 Task: Check the average views per listing of finished basement in the last 5 years.
Action: Mouse moved to (808, 182)
Screenshot: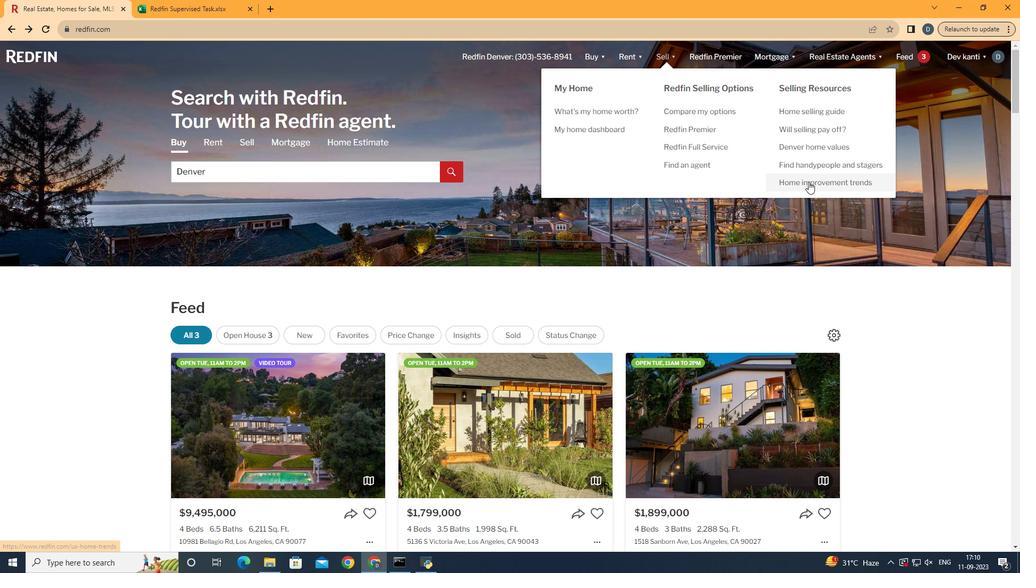 
Action: Mouse pressed left at (808, 182)
Screenshot: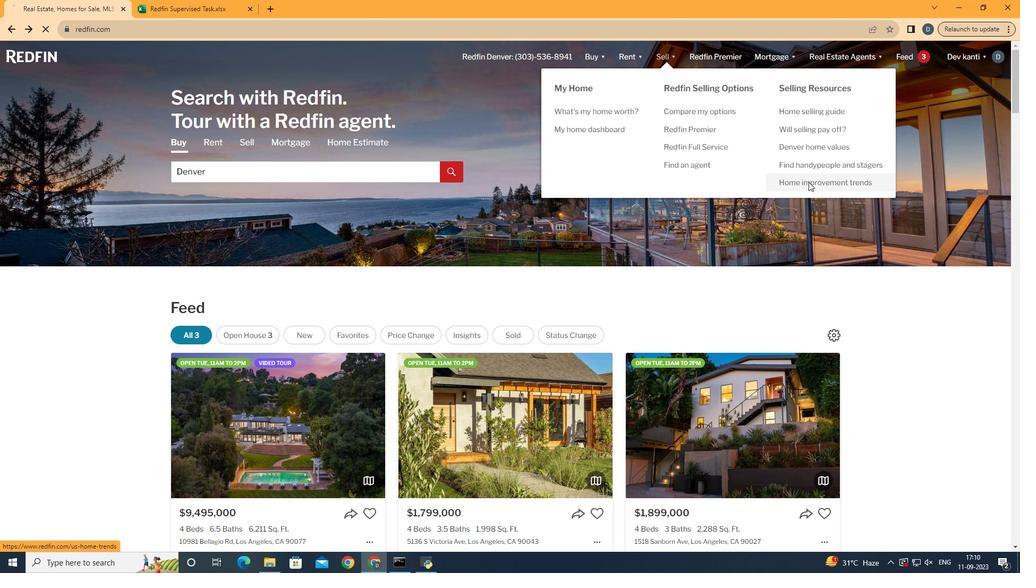 
Action: Mouse moved to (257, 207)
Screenshot: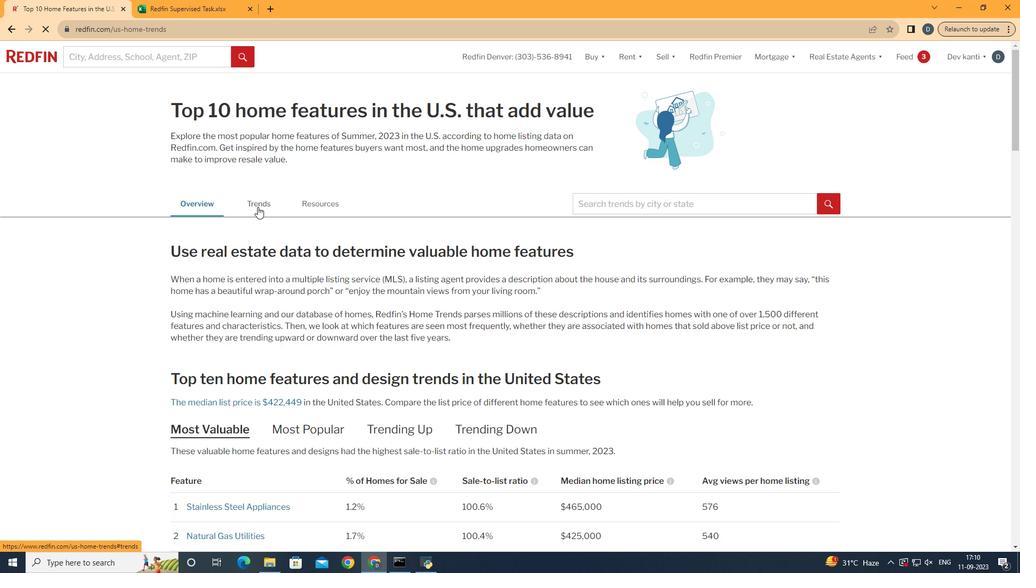 
Action: Mouse pressed left at (257, 207)
Screenshot: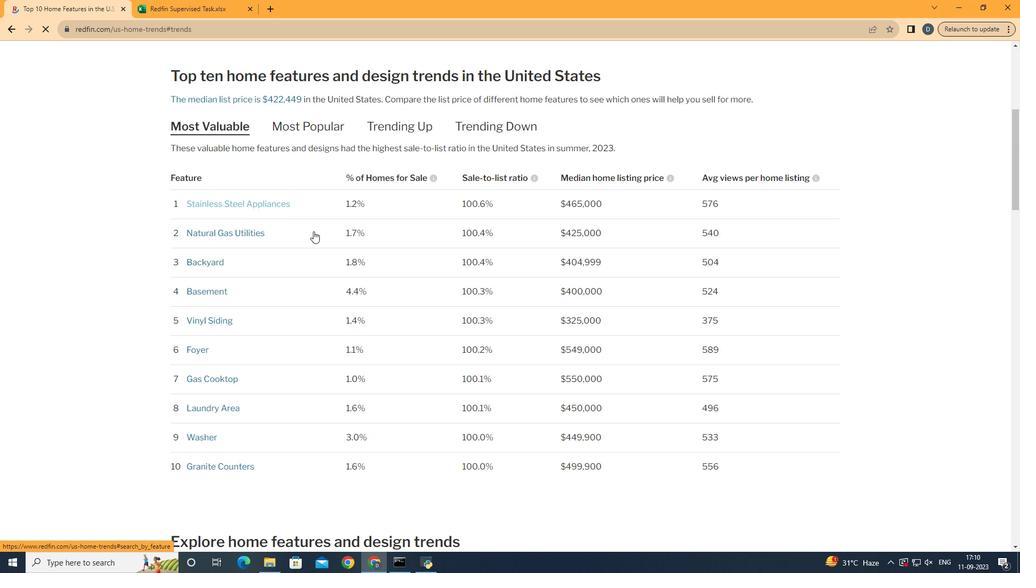 
Action: Mouse moved to (425, 299)
Screenshot: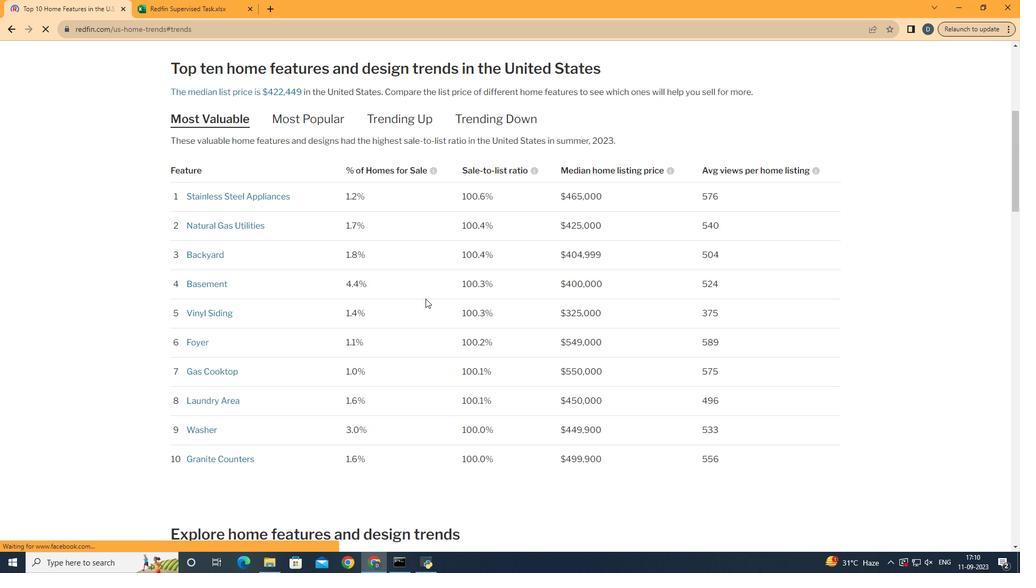 
Action: Mouse scrolled (425, 298) with delta (0, 0)
Screenshot: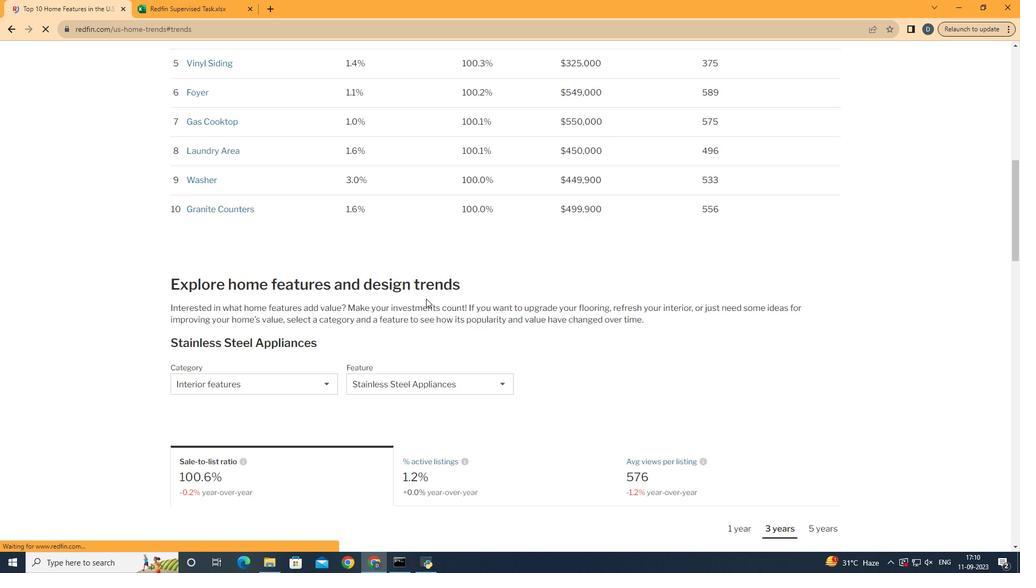 
Action: Mouse scrolled (425, 298) with delta (0, 0)
Screenshot: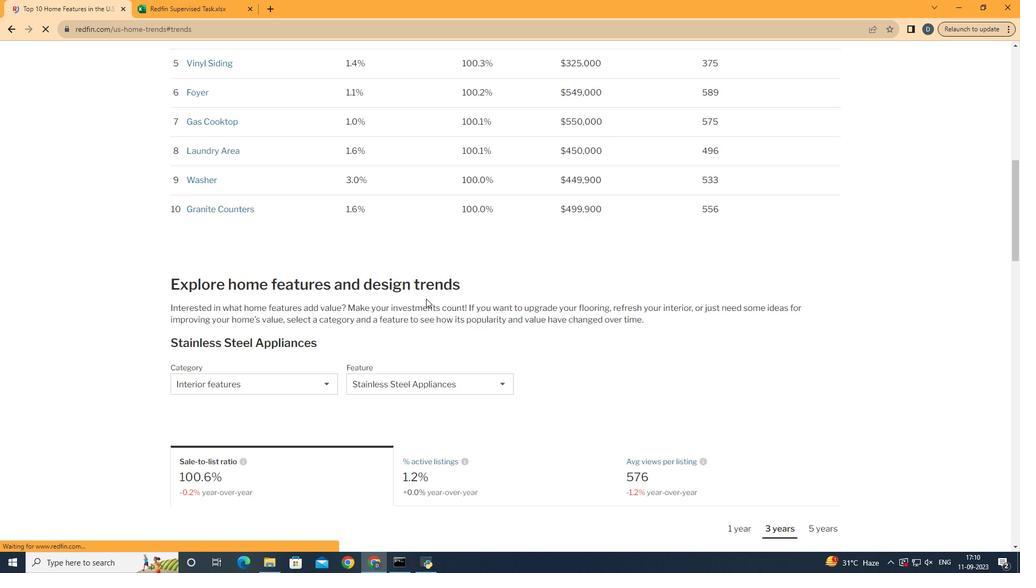 
Action: Mouse scrolled (425, 298) with delta (0, 0)
Screenshot: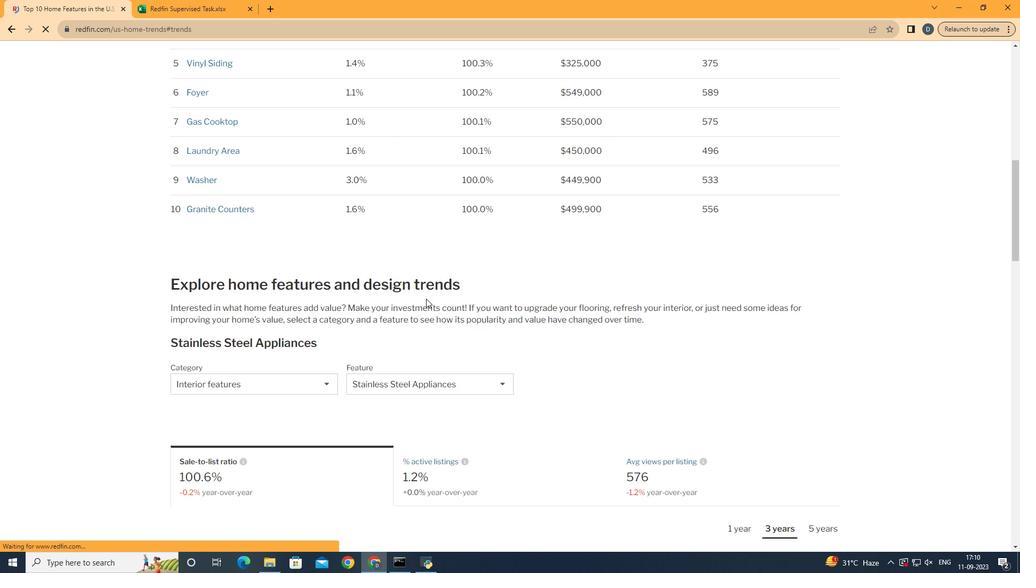 
Action: Mouse scrolled (425, 298) with delta (0, 0)
Screenshot: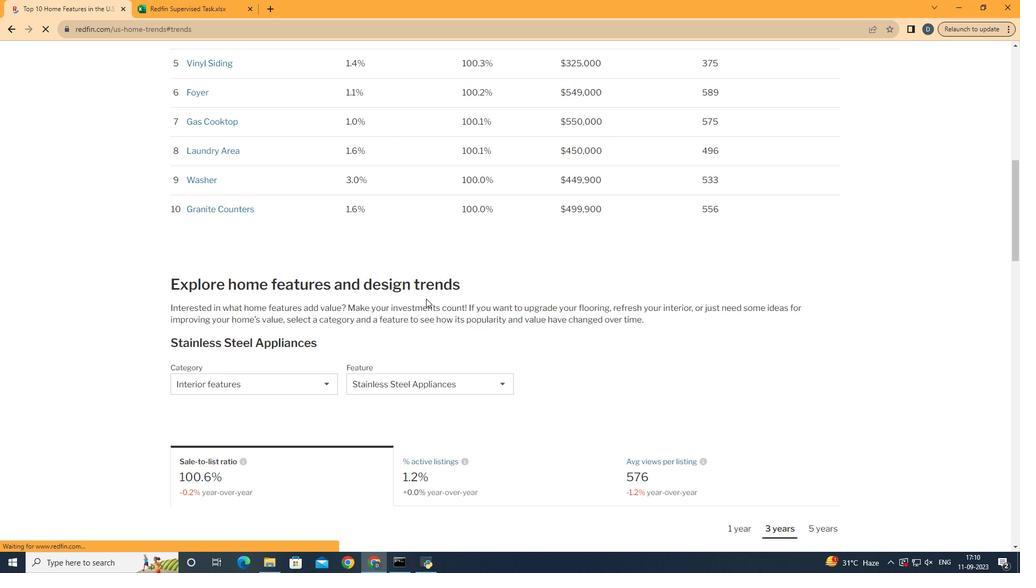 
Action: Mouse scrolled (425, 298) with delta (0, 0)
Screenshot: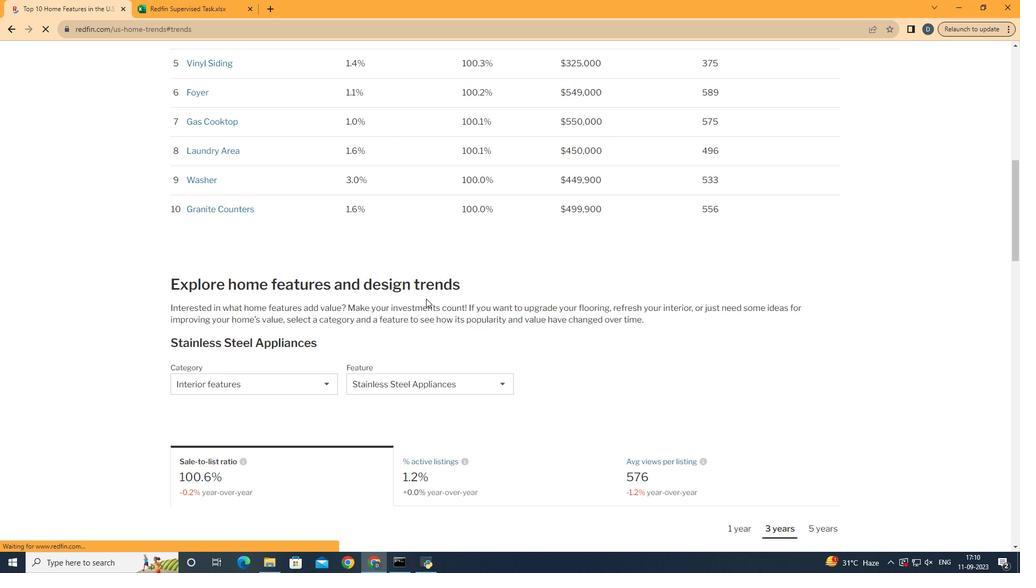 
Action: Mouse moved to (426, 299)
Screenshot: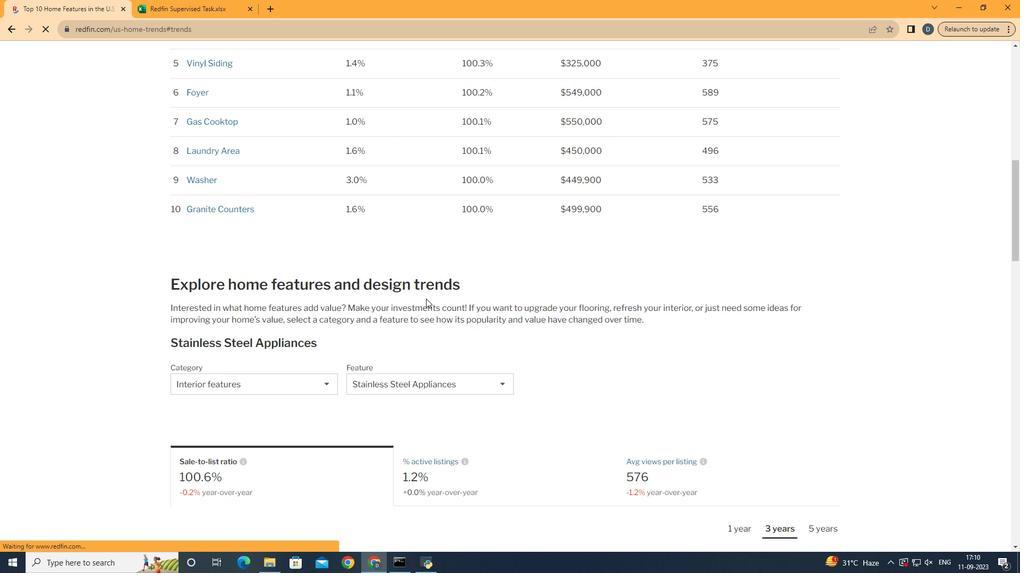 
Action: Mouse scrolled (426, 298) with delta (0, 0)
Screenshot: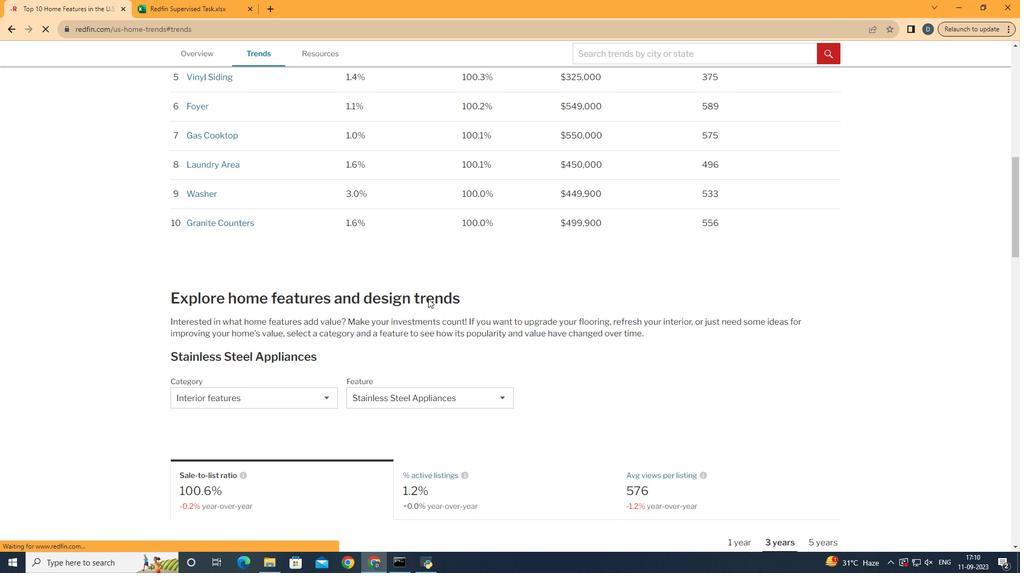 
Action: Mouse scrolled (426, 298) with delta (0, 0)
Screenshot: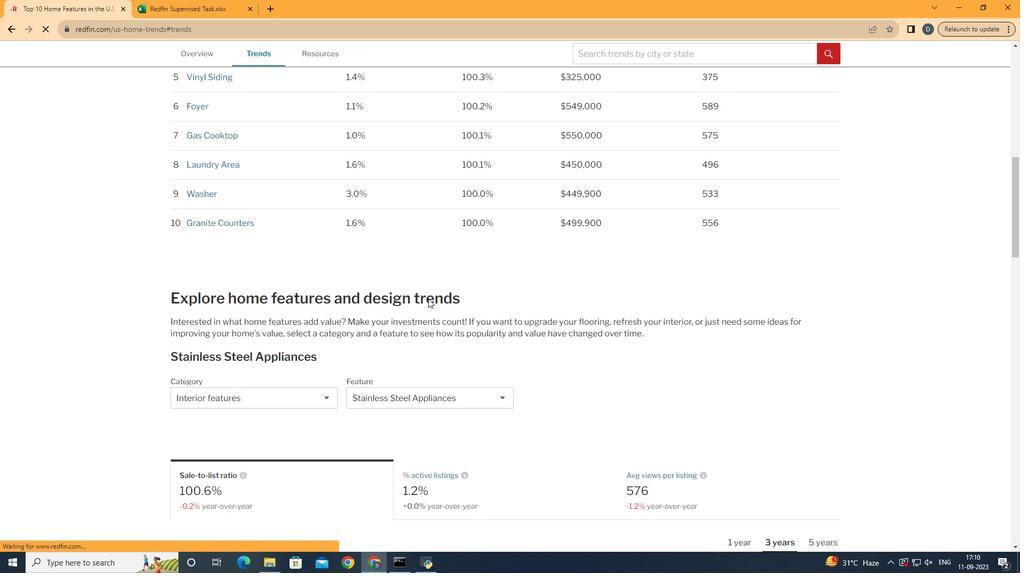 
Action: Mouse moved to (428, 299)
Screenshot: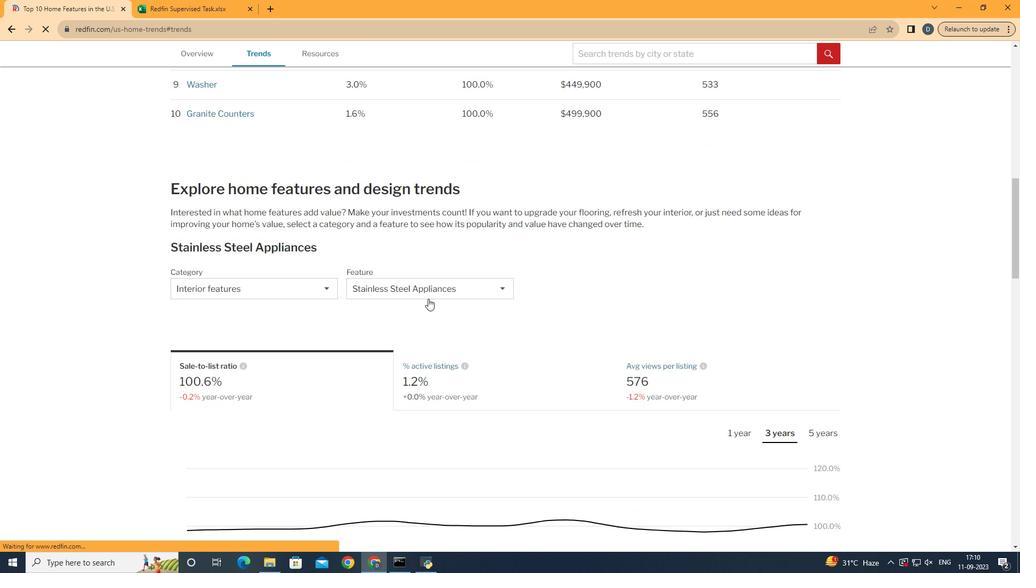 
Action: Mouse scrolled (428, 298) with delta (0, 0)
Screenshot: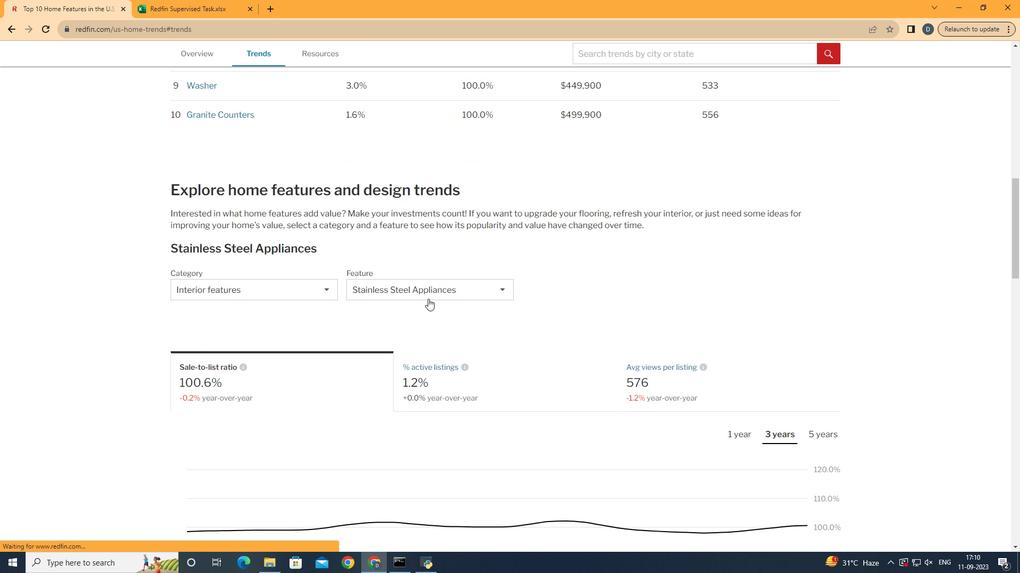 
Action: Mouse scrolled (428, 298) with delta (0, 0)
Screenshot: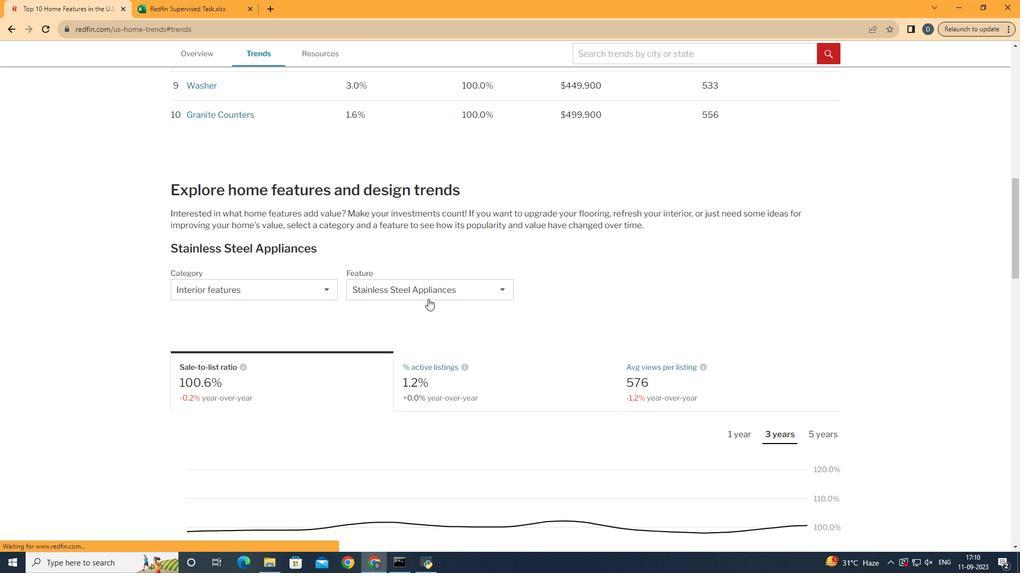 
Action: Mouse scrolled (428, 298) with delta (0, 0)
Screenshot: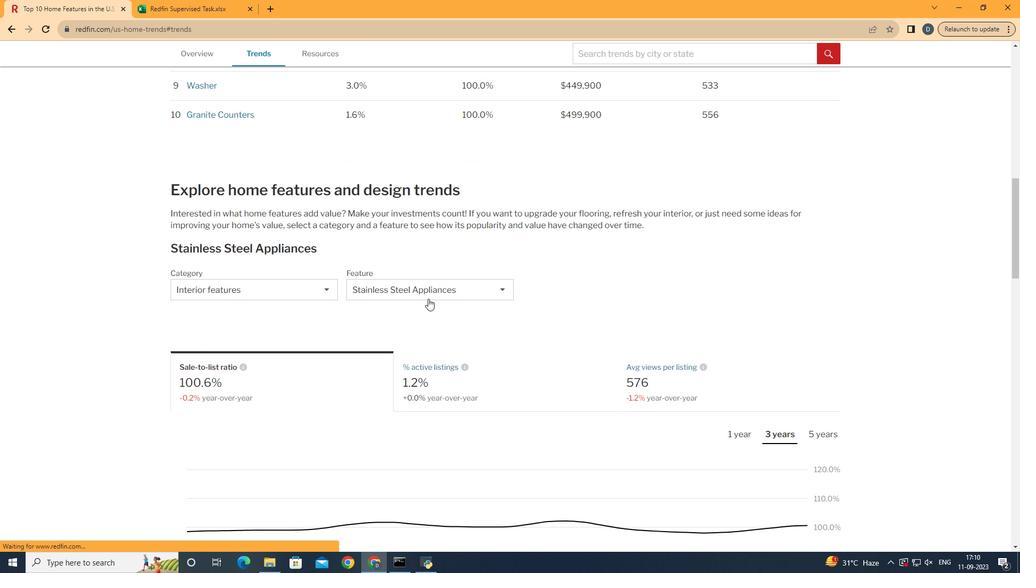 
Action: Mouse scrolled (428, 298) with delta (0, 0)
Screenshot: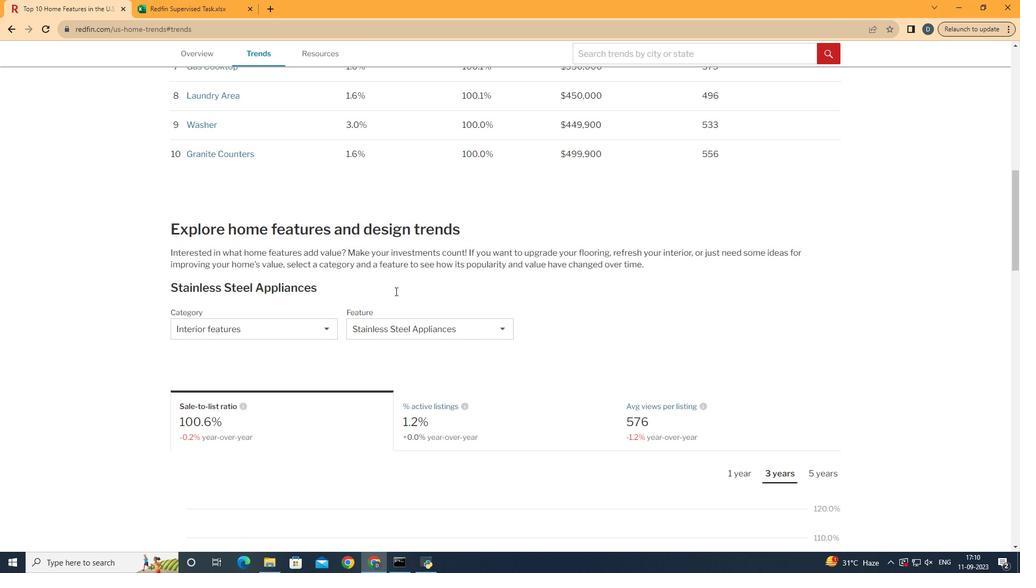 
Action: Mouse scrolled (428, 298) with delta (0, 0)
Screenshot: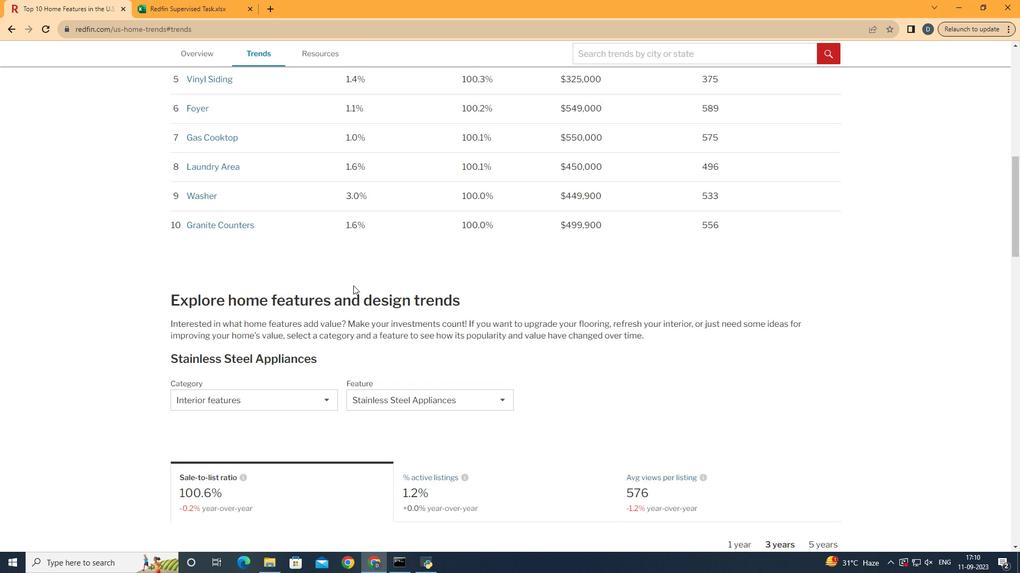 
Action: Mouse moved to (351, 285)
Screenshot: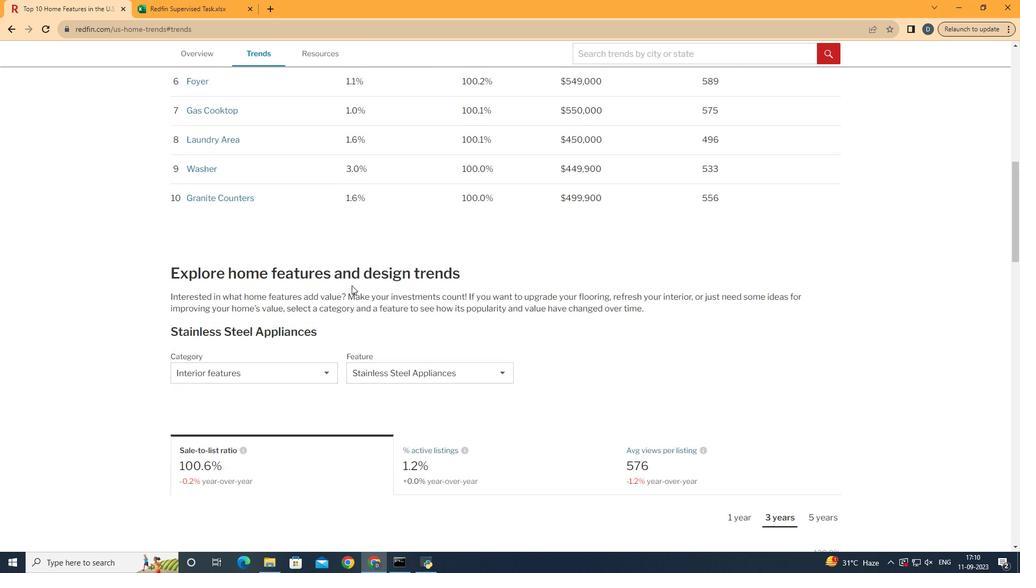 
Action: Mouse scrolled (351, 285) with delta (0, 0)
Screenshot: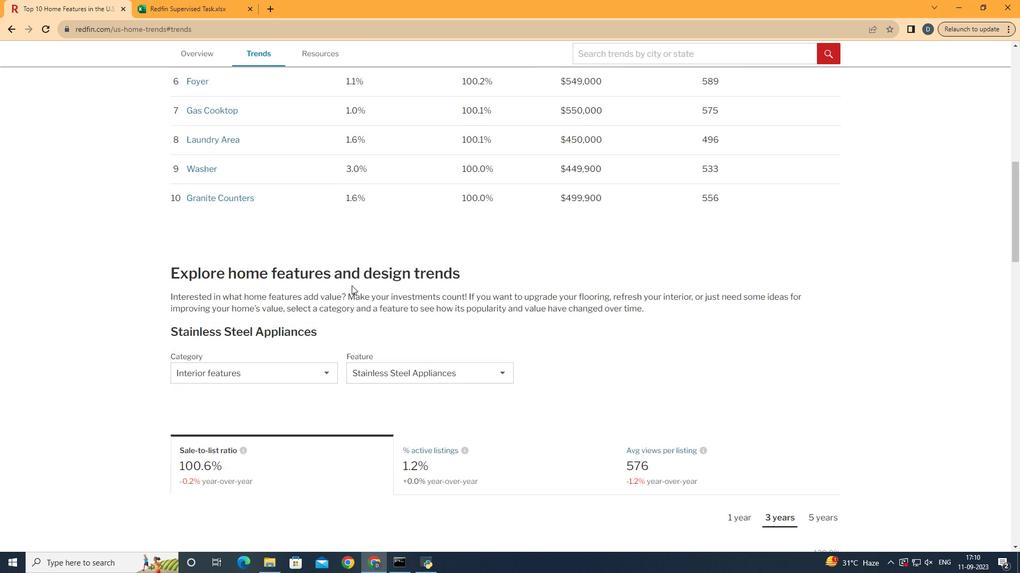 
Action: Mouse scrolled (351, 285) with delta (0, 0)
Screenshot: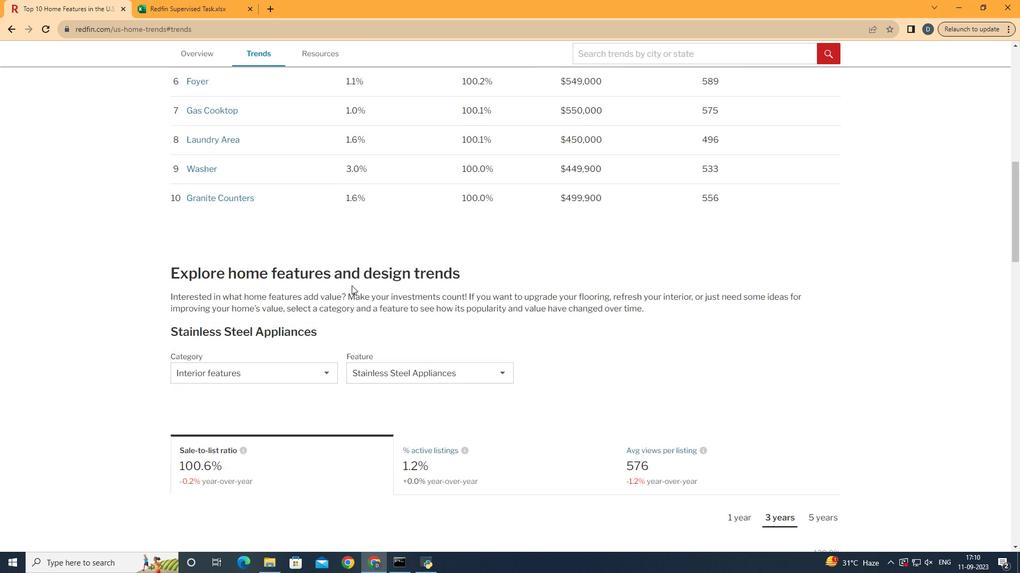 
Action: Mouse scrolled (351, 285) with delta (0, 0)
Screenshot: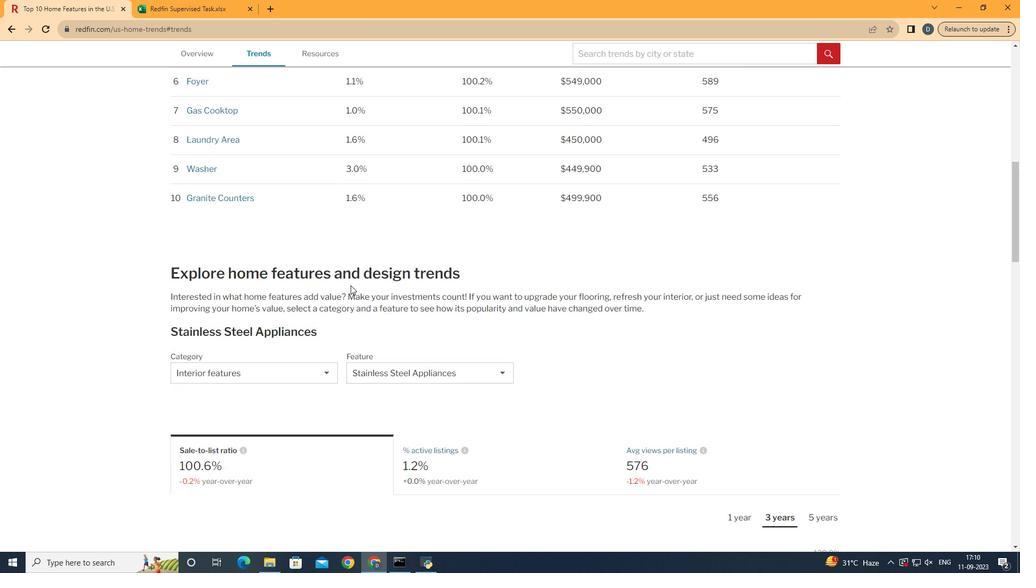 
Action: Mouse scrolled (351, 285) with delta (0, 0)
Screenshot: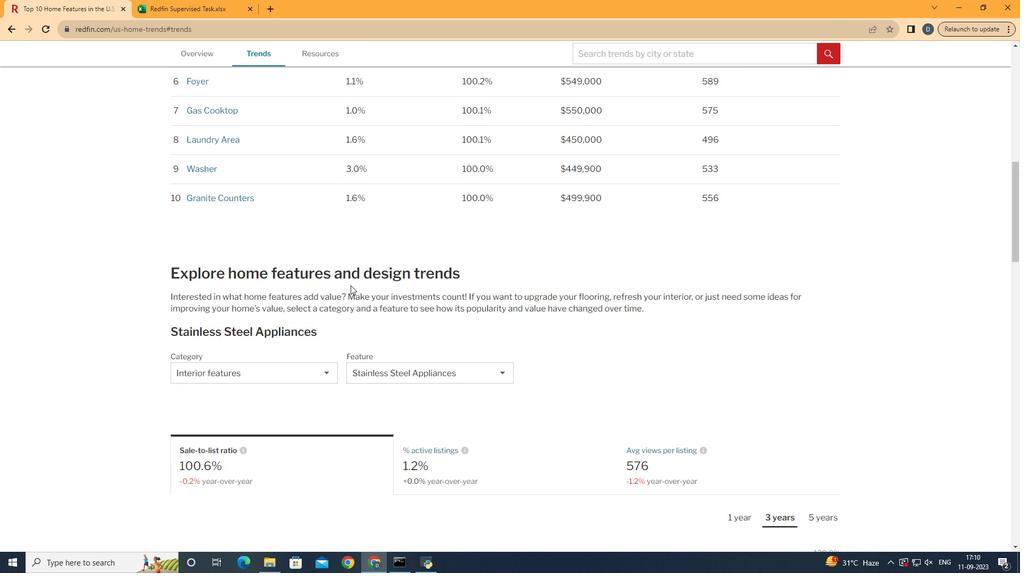 
Action: Mouse scrolled (351, 285) with delta (0, 0)
Screenshot: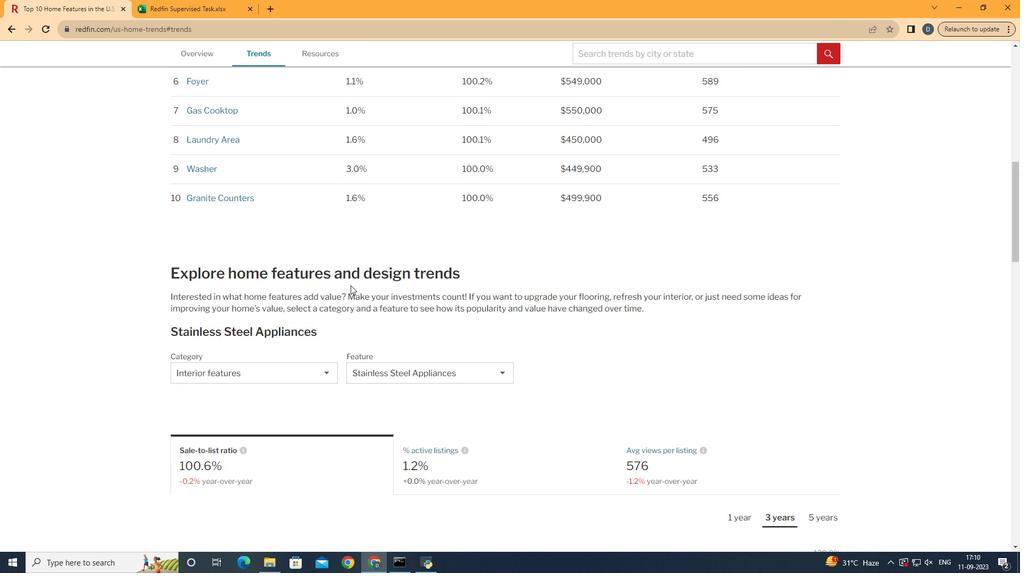 
Action: Mouse moved to (350, 285)
Screenshot: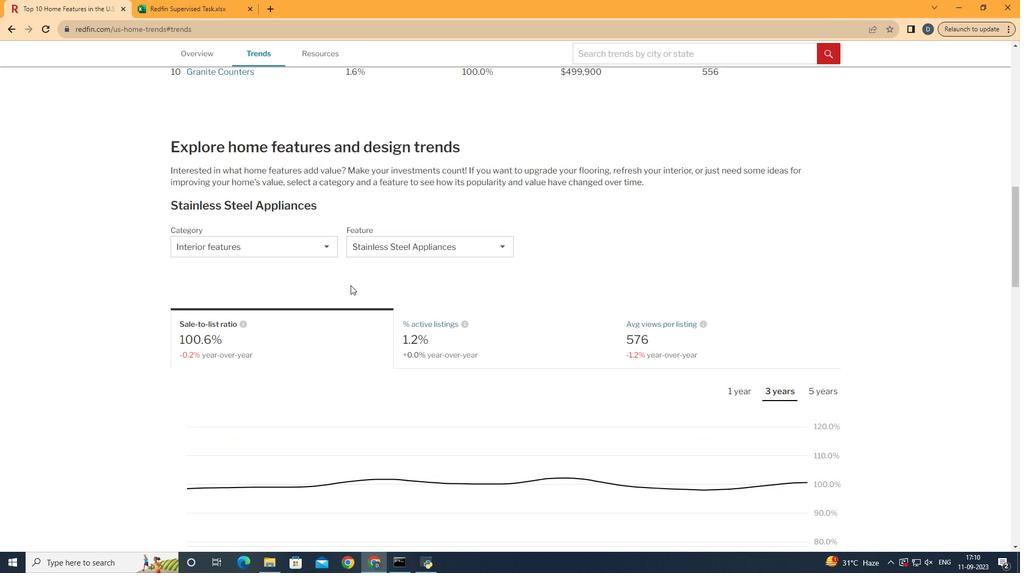
Action: Mouse scrolled (350, 285) with delta (0, 0)
Screenshot: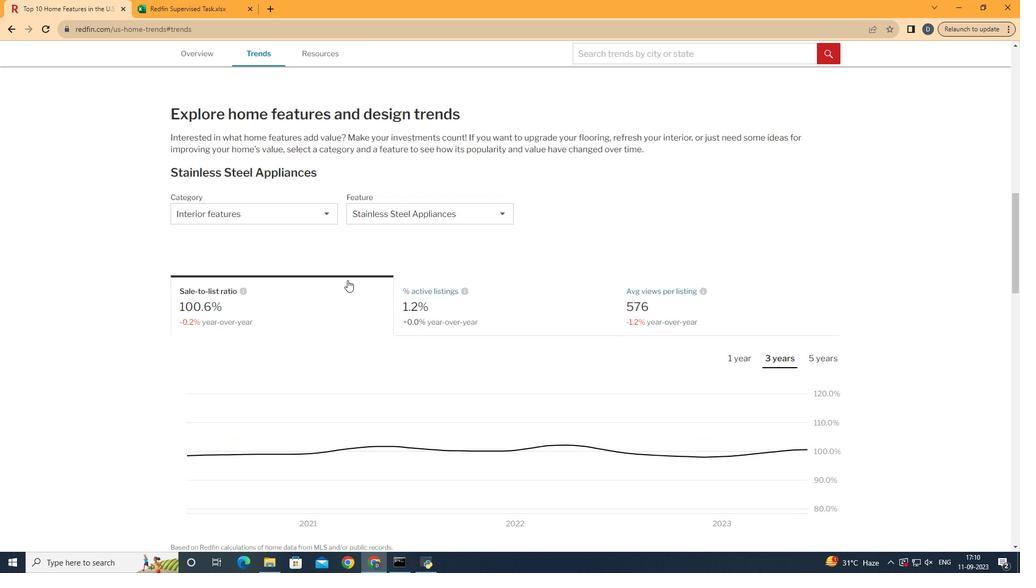 
Action: Mouse scrolled (350, 285) with delta (0, 0)
Screenshot: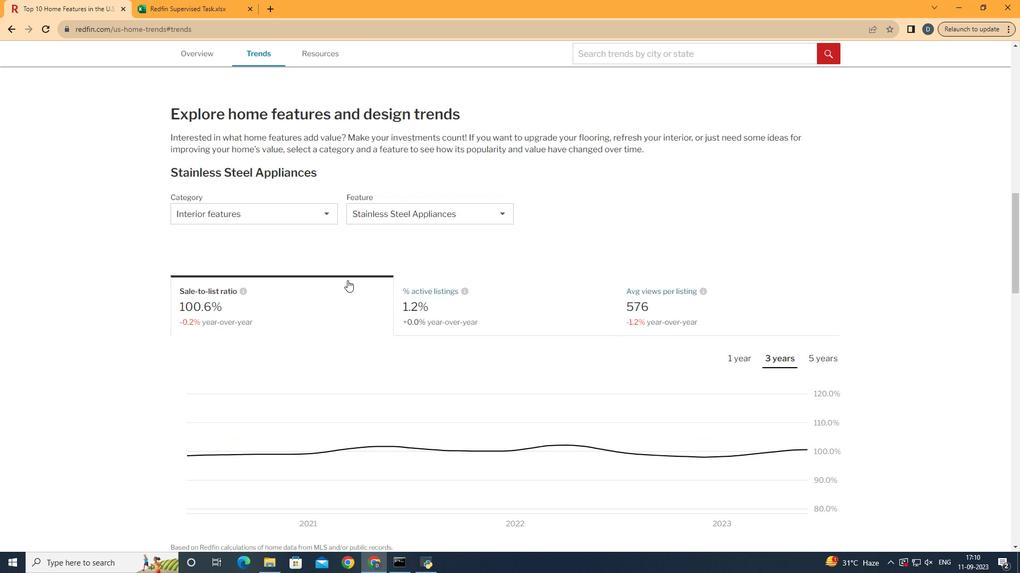 
Action: Mouse scrolled (350, 285) with delta (0, 0)
Screenshot: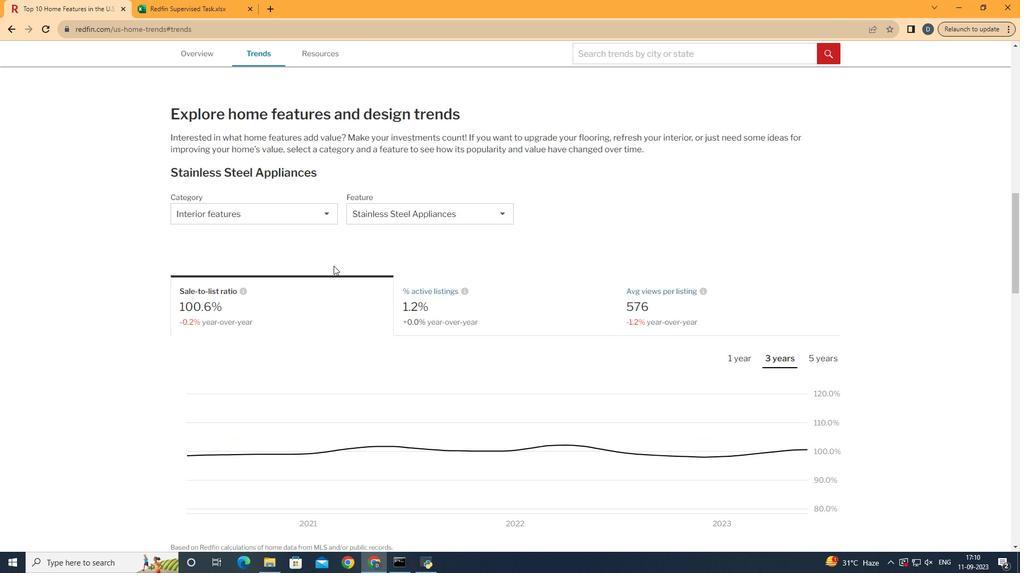 
Action: Mouse moved to (298, 215)
Screenshot: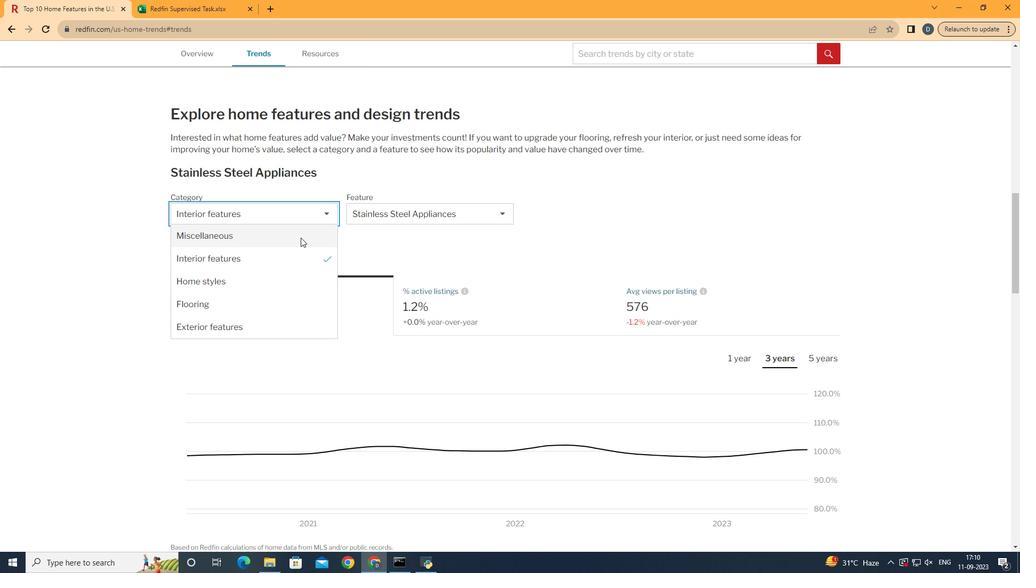 
Action: Mouse pressed left at (298, 215)
Screenshot: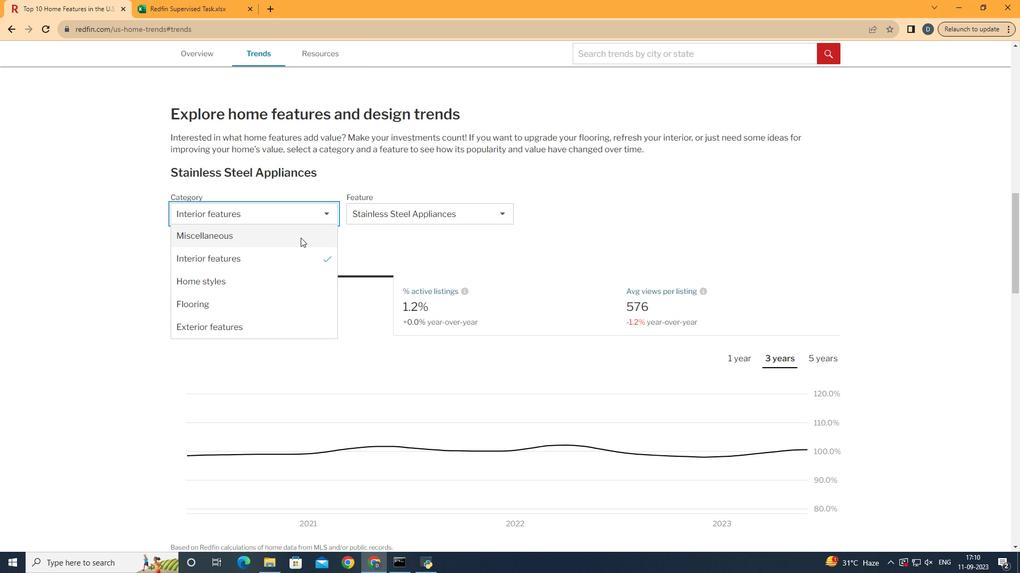 
Action: Mouse moved to (303, 261)
Screenshot: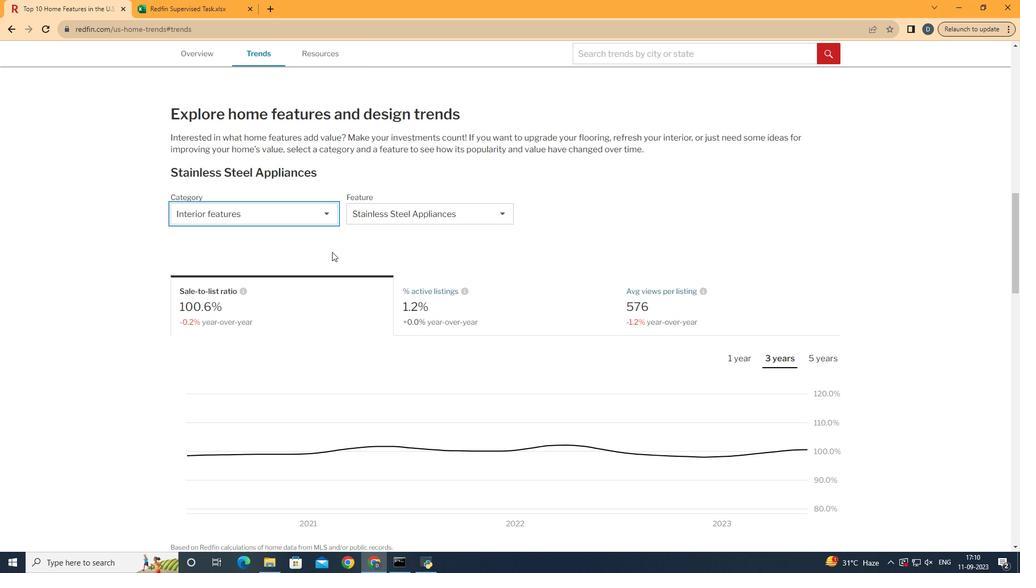 
Action: Mouse pressed left at (303, 261)
Screenshot: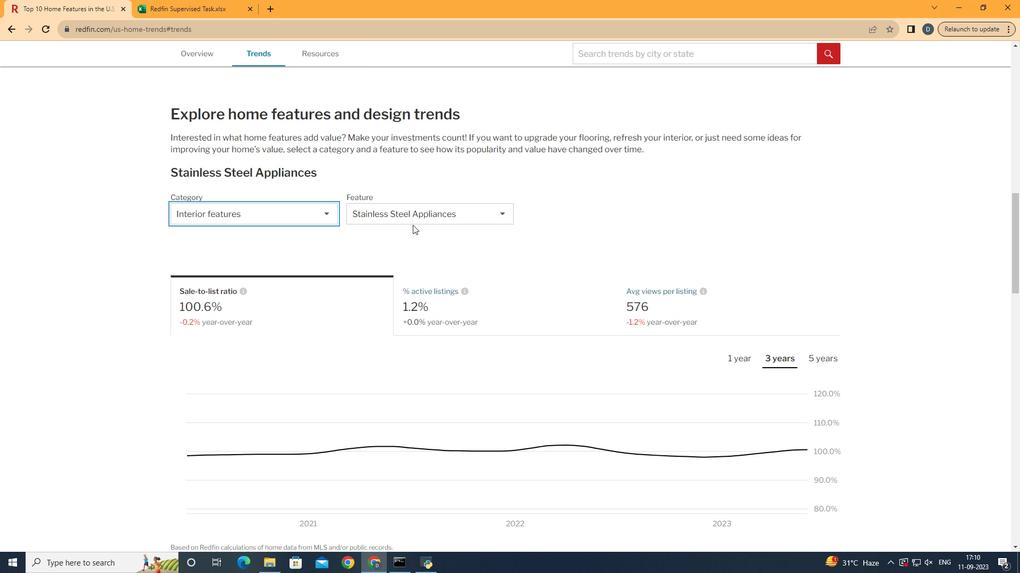 
Action: Mouse moved to (419, 222)
Screenshot: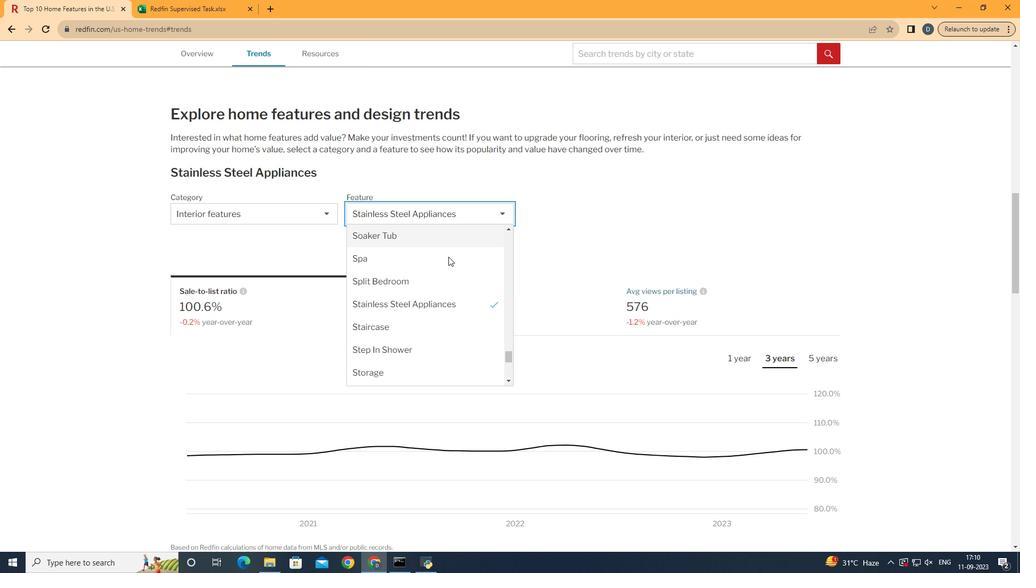
Action: Mouse pressed left at (419, 222)
Screenshot: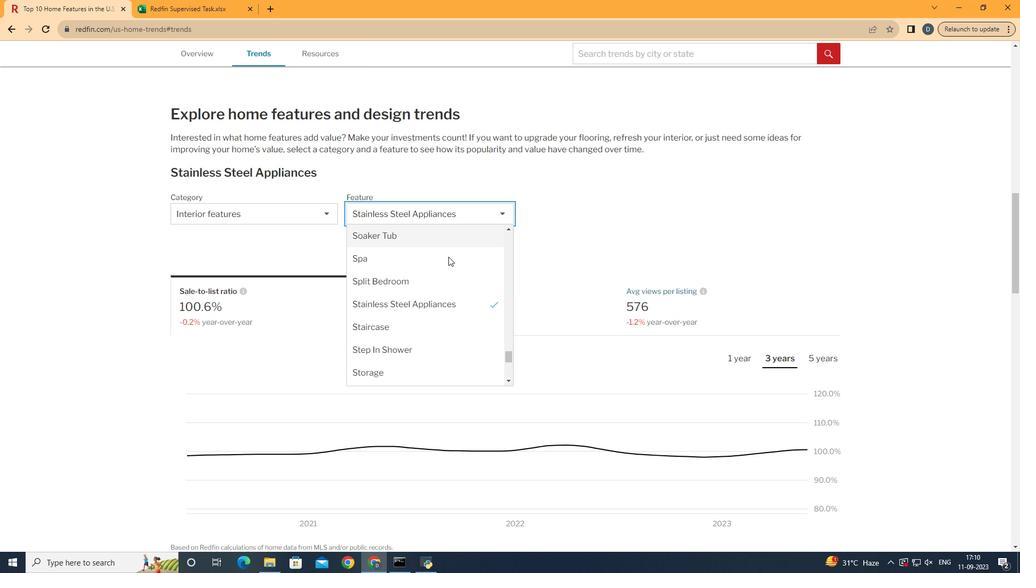 
Action: Mouse moved to (456, 295)
Screenshot: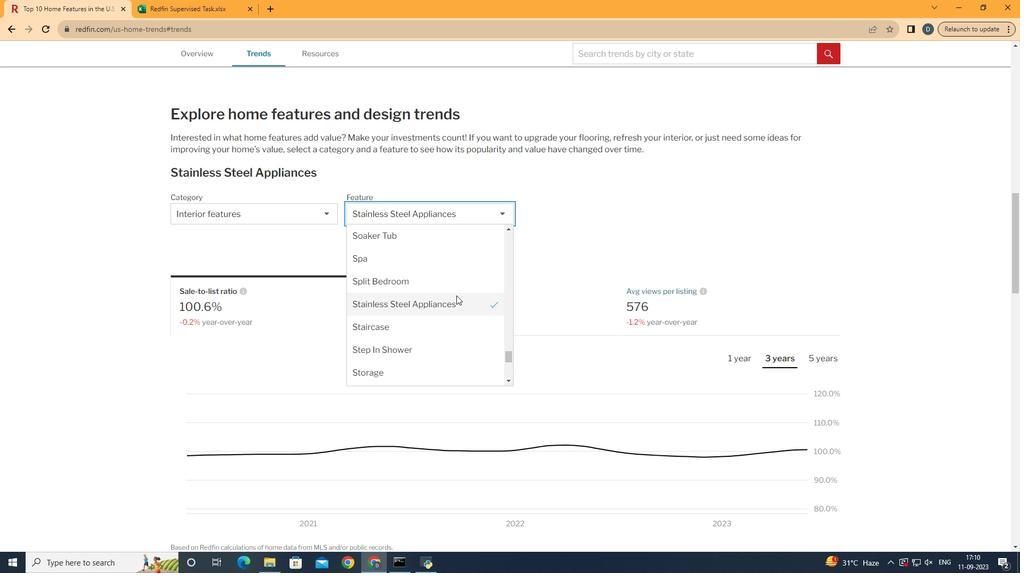 
Action: Mouse scrolled (456, 296) with delta (0, 0)
Screenshot: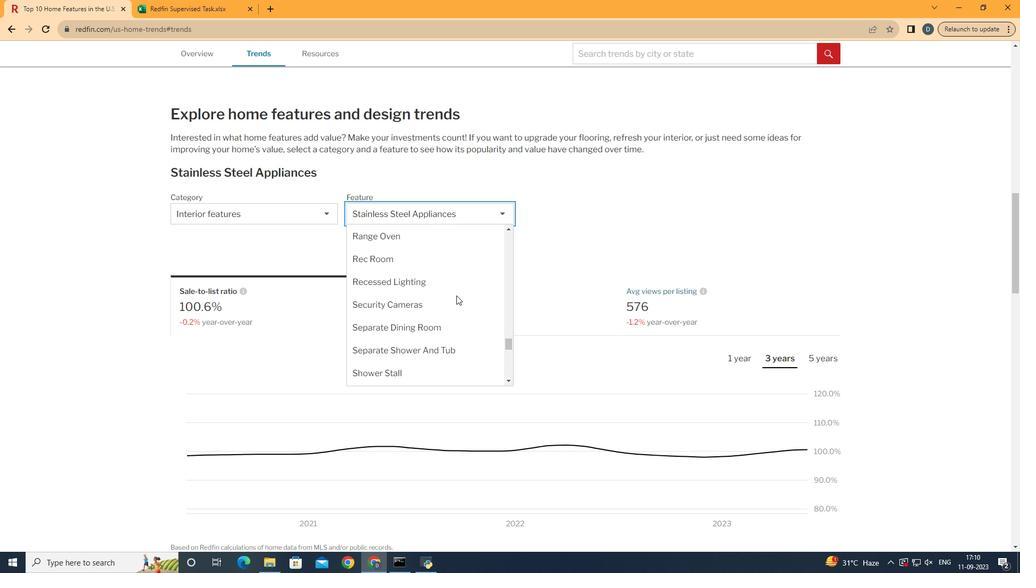 
Action: Mouse scrolled (456, 296) with delta (0, 0)
Screenshot: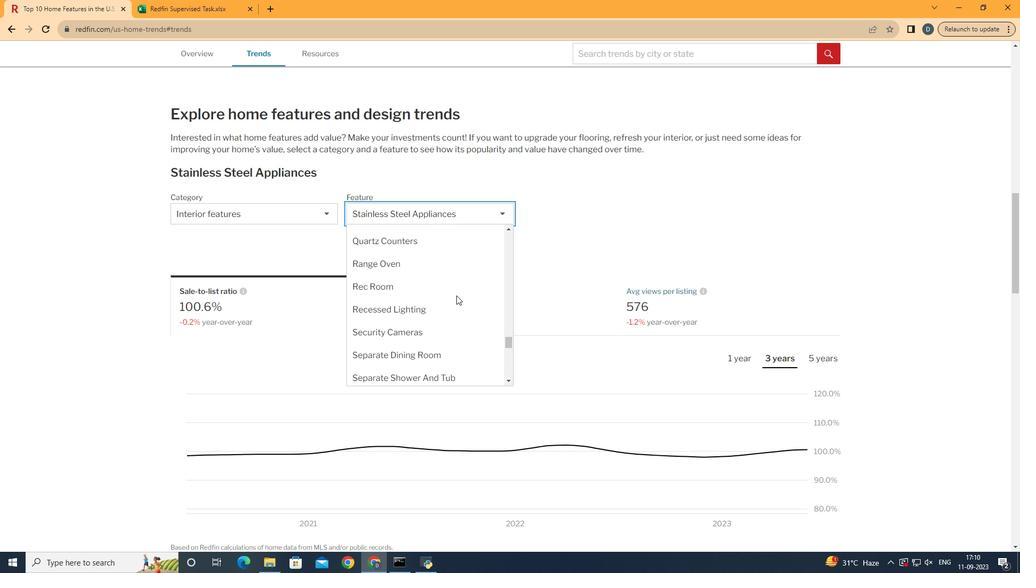 
Action: Mouse scrolled (456, 296) with delta (0, 0)
Screenshot: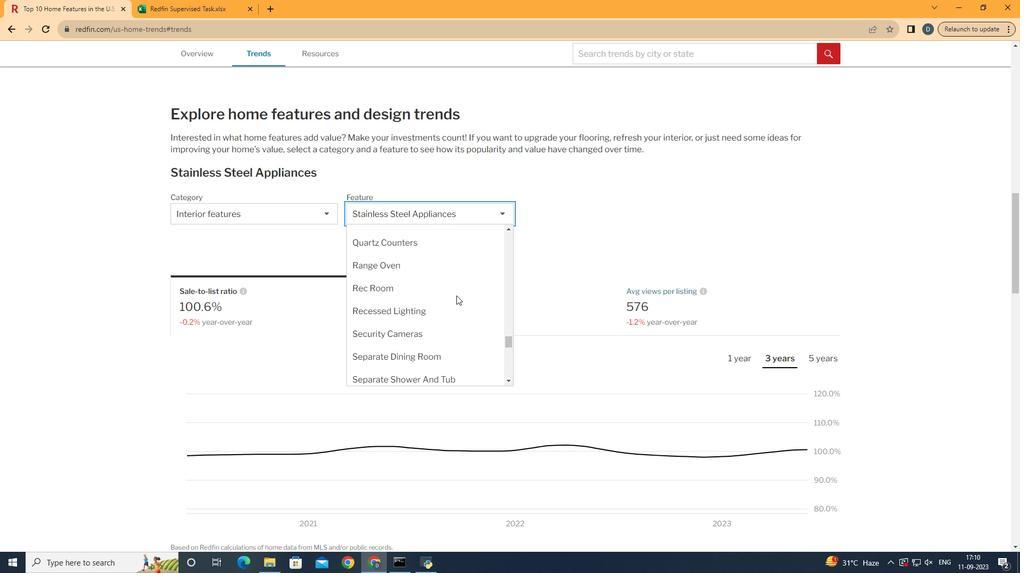
Action: Mouse scrolled (456, 296) with delta (0, 0)
Screenshot: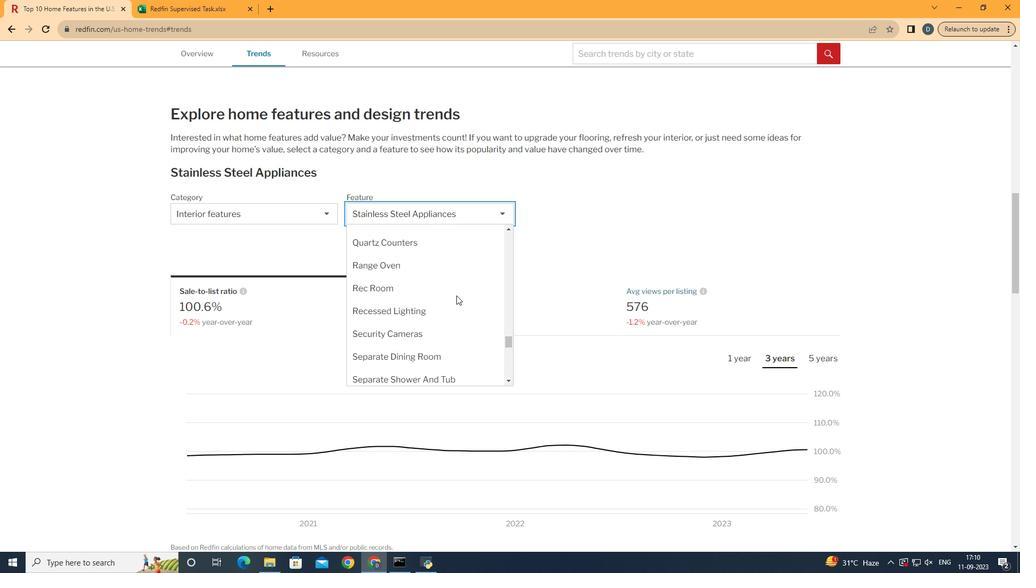 
Action: Mouse scrolled (456, 296) with delta (0, 0)
Screenshot: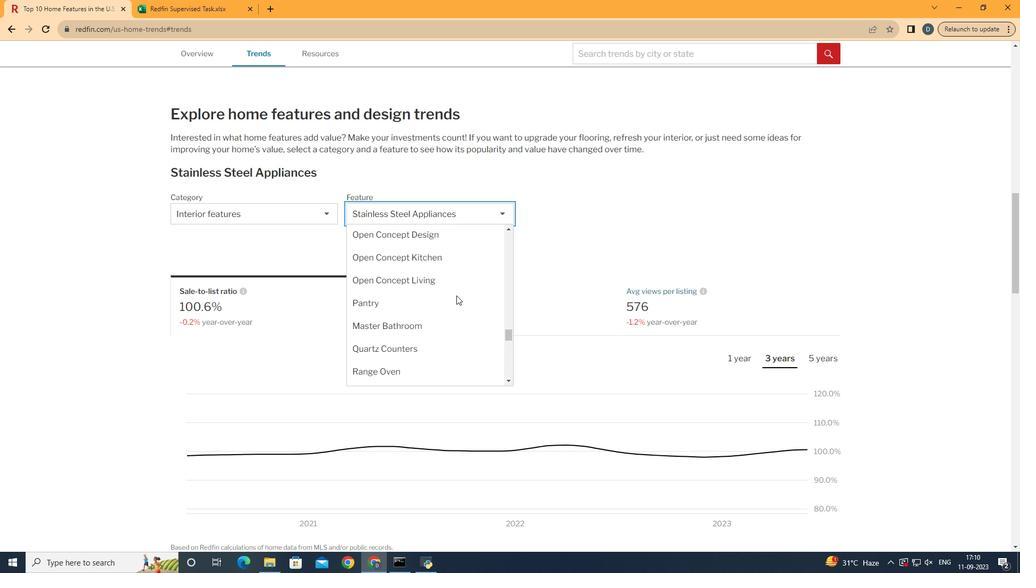 
Action: Mouse scrolled (456, 296) with delta (0, 0)
Screenshot: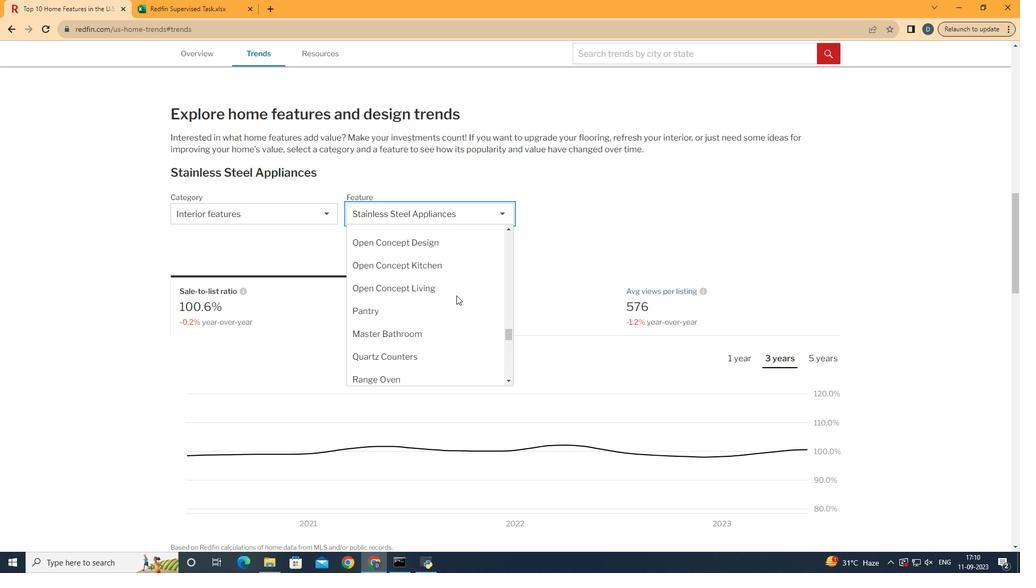 
Action: Mouse scrolled (456, 296) with delta (0, 0)
Screenshot: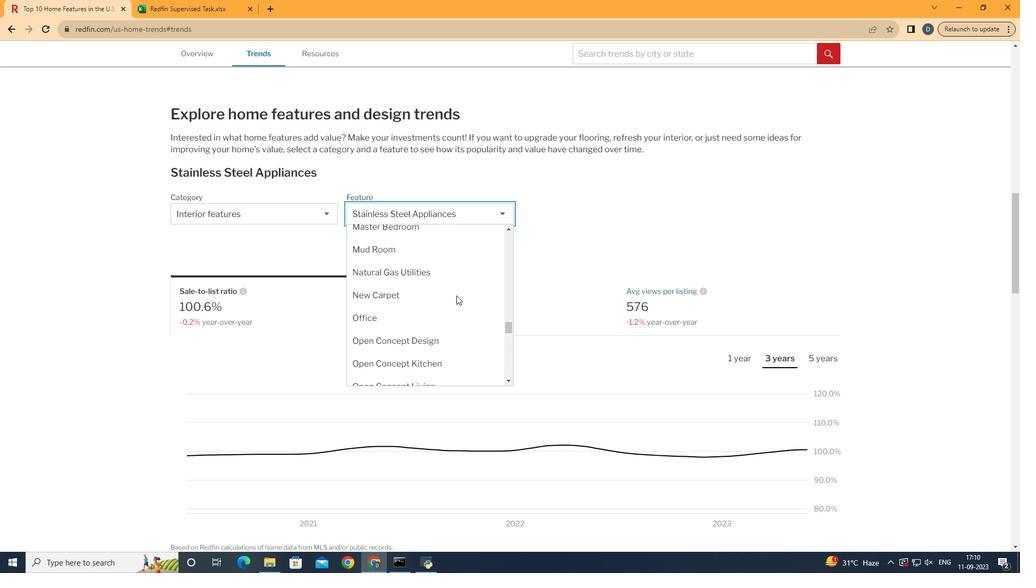 
Action: Mouse scrolled (456, 296) with delta (0, 0)
Screenshot: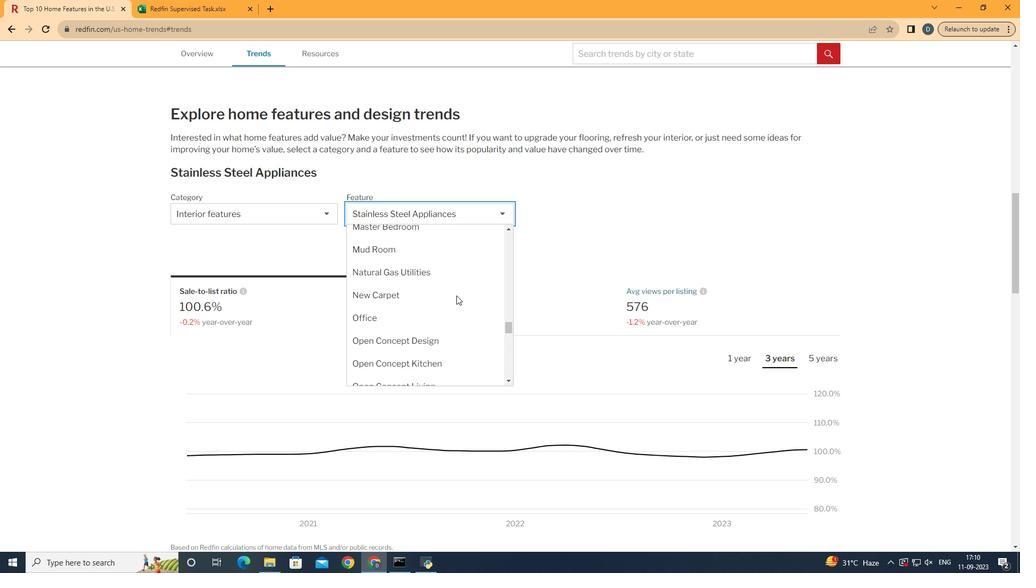 
Action: Mouse scrolled (456, 296) with delta (0, 0)
Screenshot: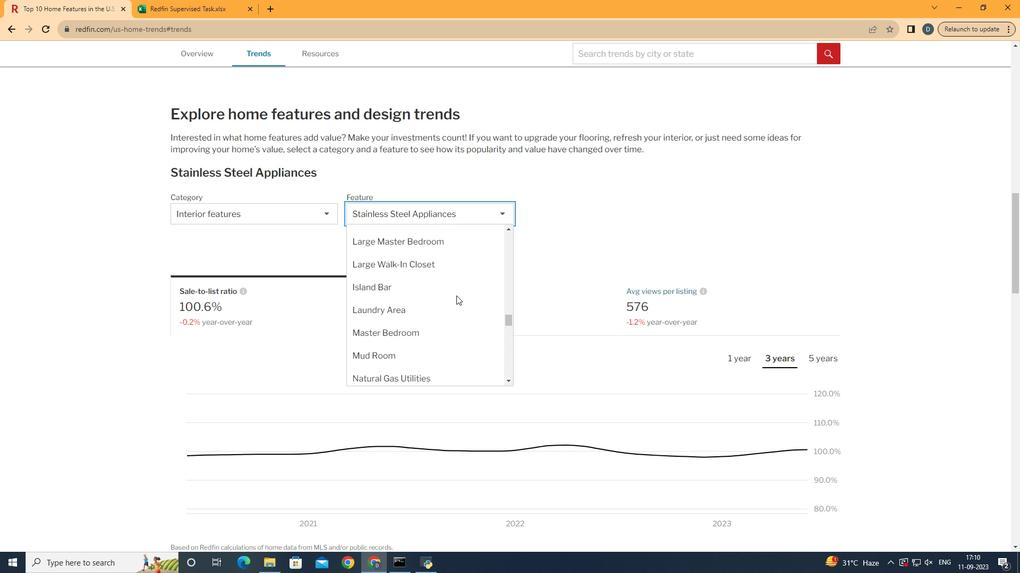 
Action: Mouse scrolled (456, 296) with delta (0, 0)
Screenshot: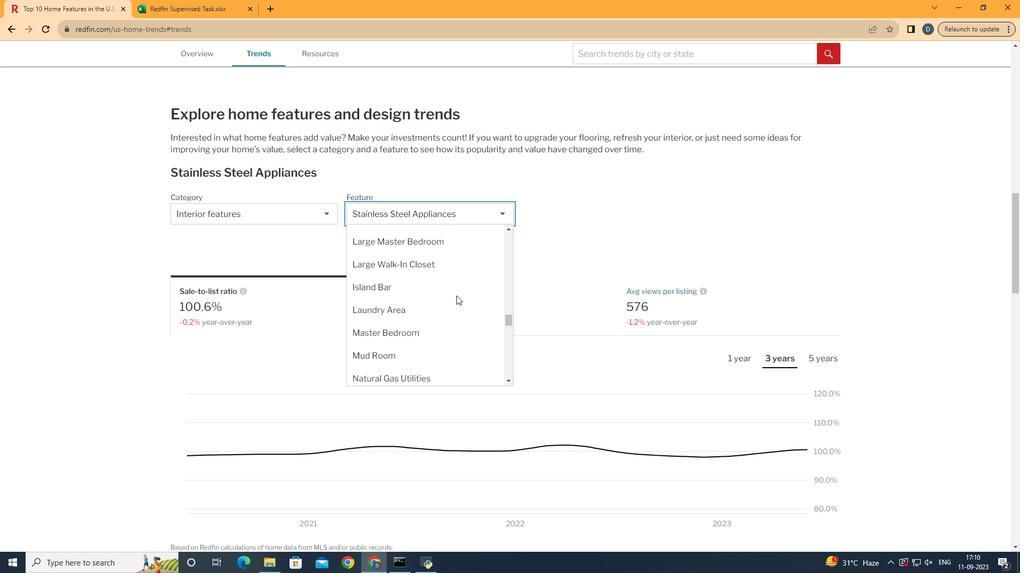 
Action: Mouse scrolled (456, 296) with delta (0, 0)
Screenshot: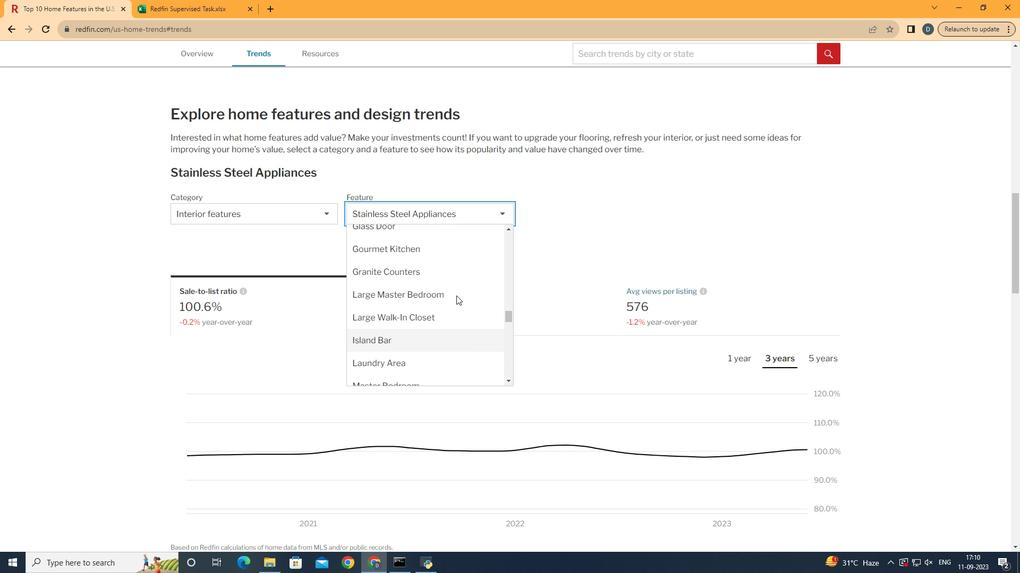 
Action: Mouse scrolled (456, 296) with delta (0, 0)
Screenshot: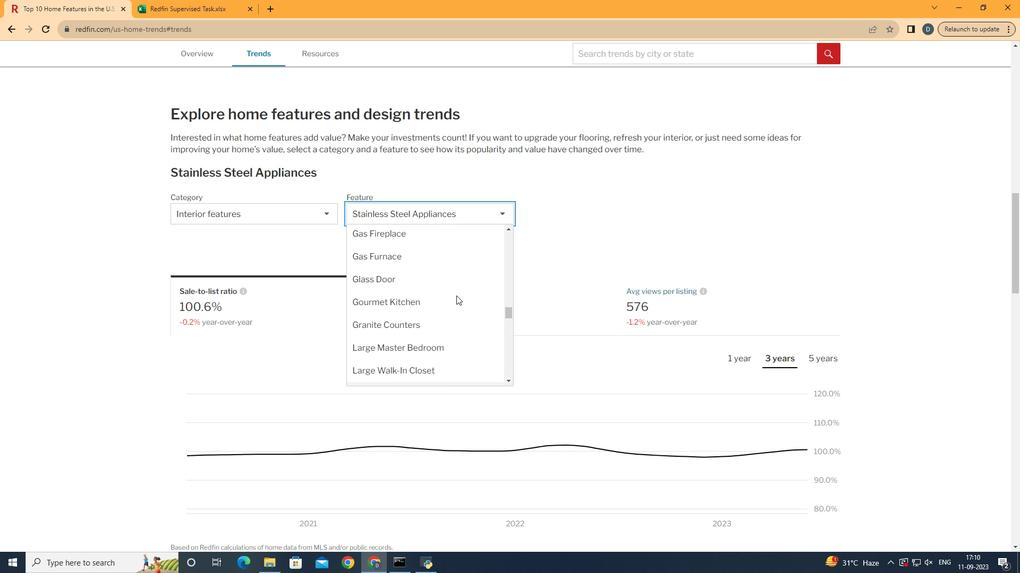 
Action: Mouse scrolled (456, 296) with delta (0, 0)
Screenshot: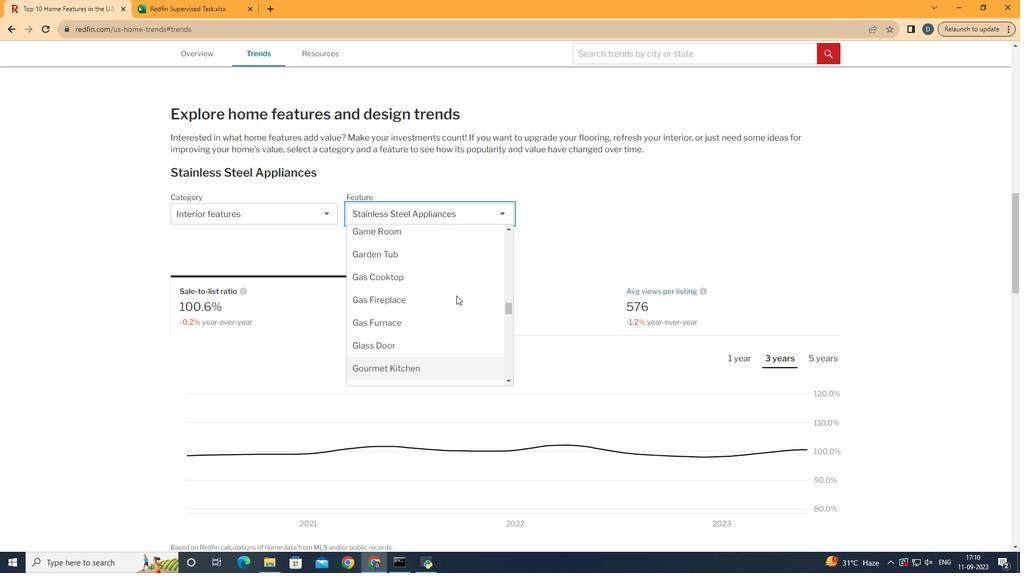 
Action: Mouse scrolled (456, 296) with delta (0, 0)
Screenshot: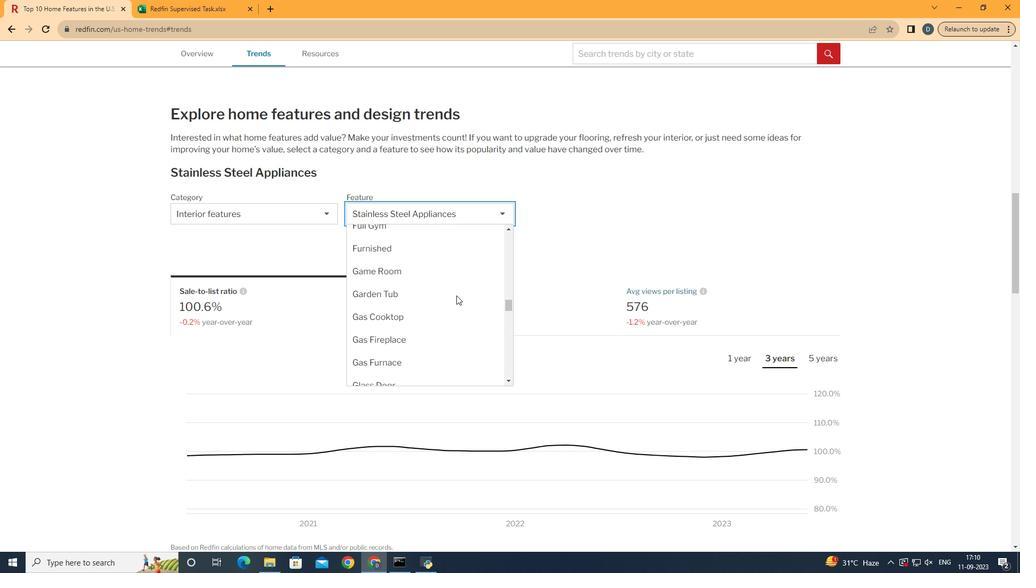 
Action: Mouse scrolled (456, 296) with delta (0, 0)
Screenshot: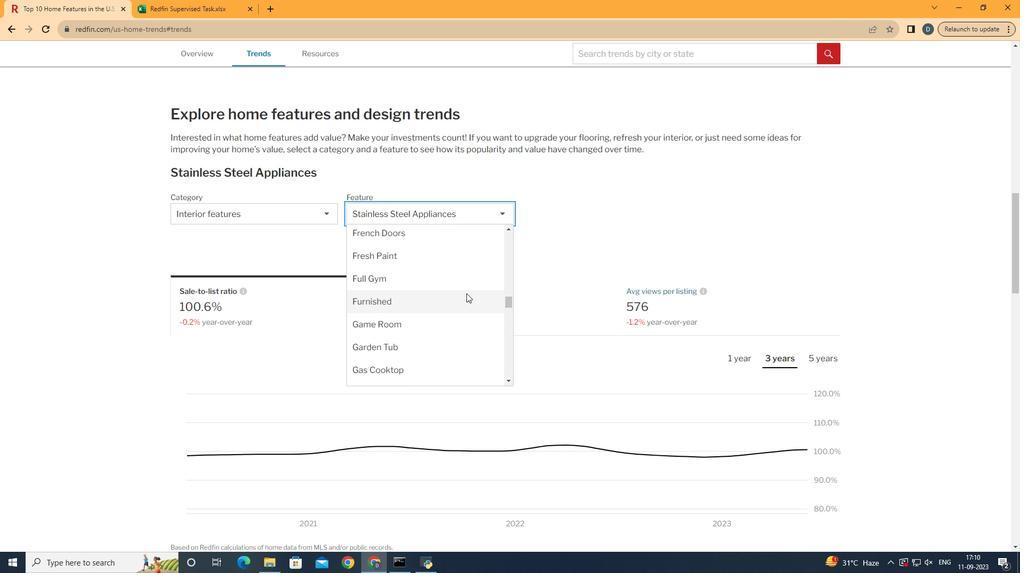 
Action: Mouse moved to (466, 293)
Screenshot: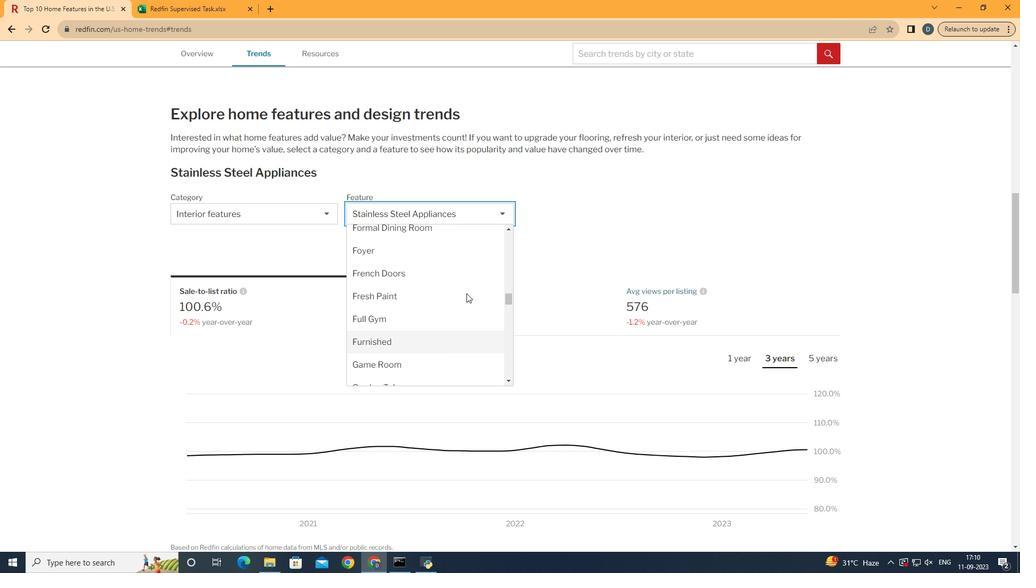 
Action: Mouse scrolled (466, 294) with delta (0, 0)
Screenshot: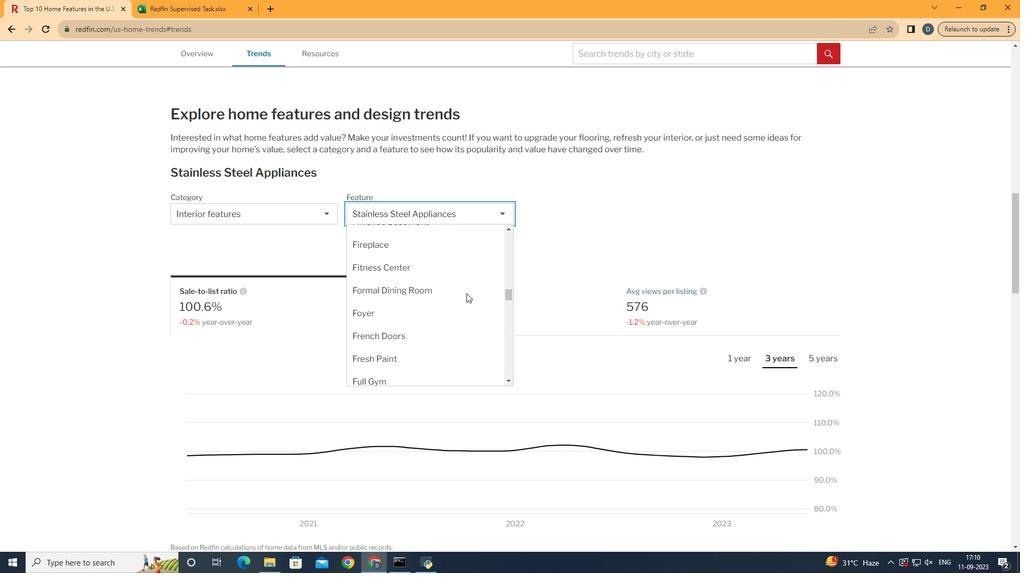 
Action: Mouse scrolled (466, 294) with delta (0, 0)
Screenshot: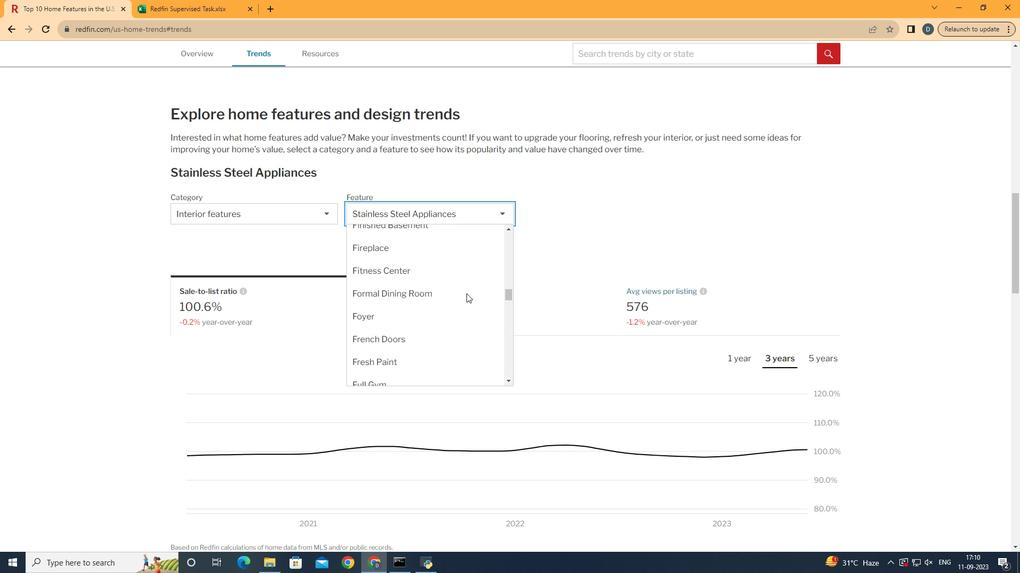 
Action: Mouse scrolled (466, 294) with delta (0, 0)
Screenshot: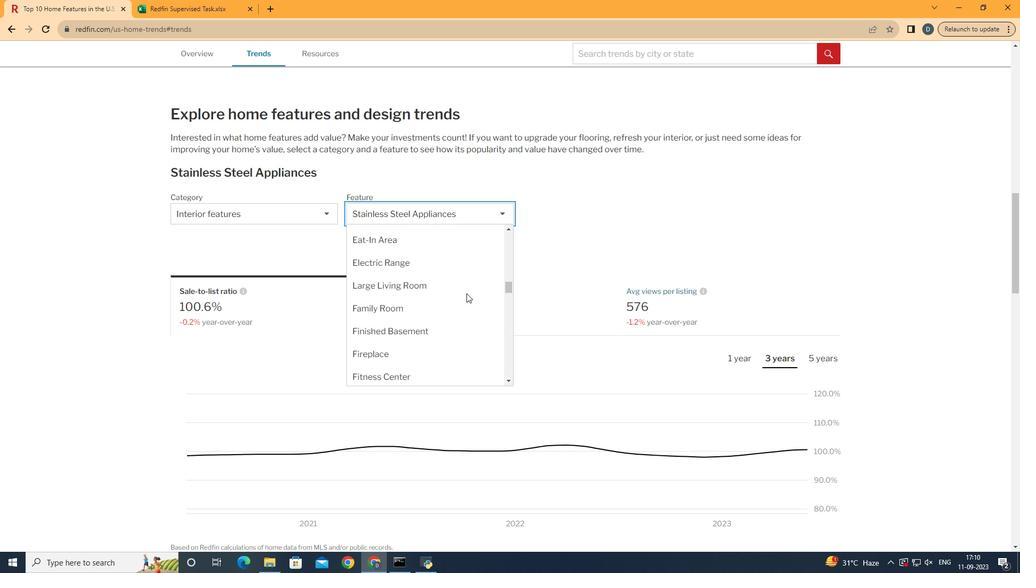 
Action: Mouse scrolled (466, 294) with delta (0, 0)
Screenshot: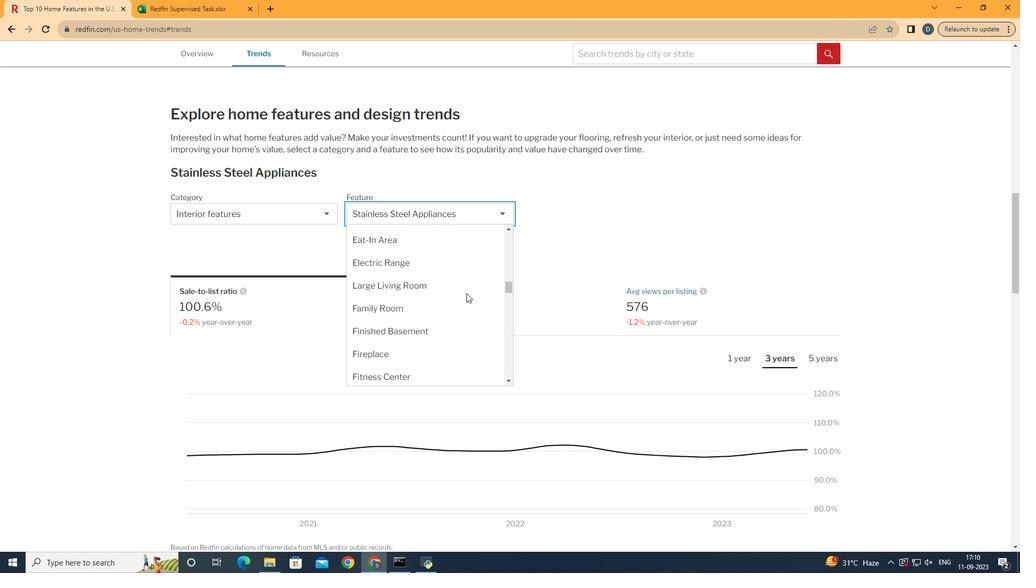 
Action: Mouse moved to (463, 333)
Screenshot: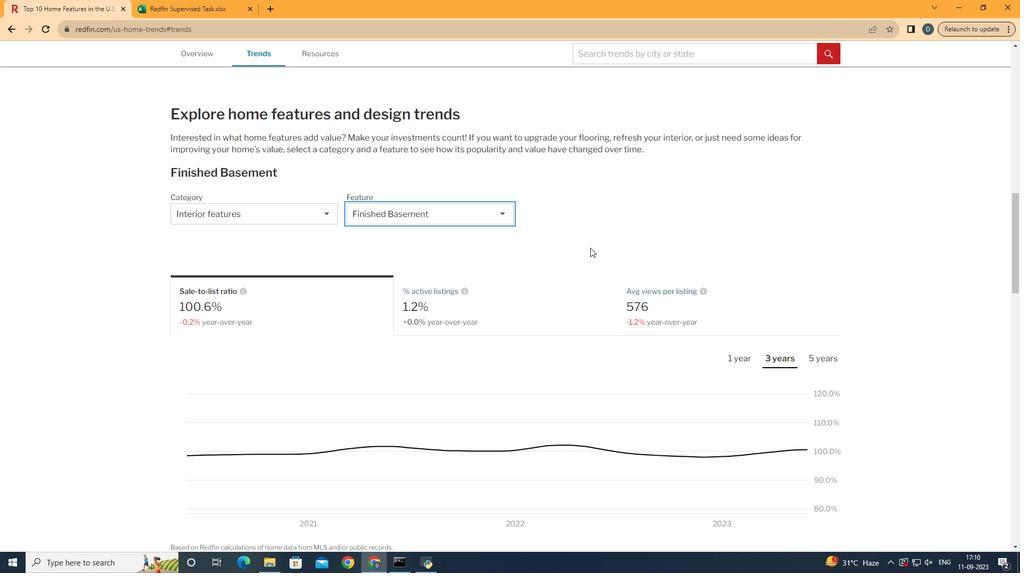 
Action: Mouse pressed left at (463, 333)
Screenshot: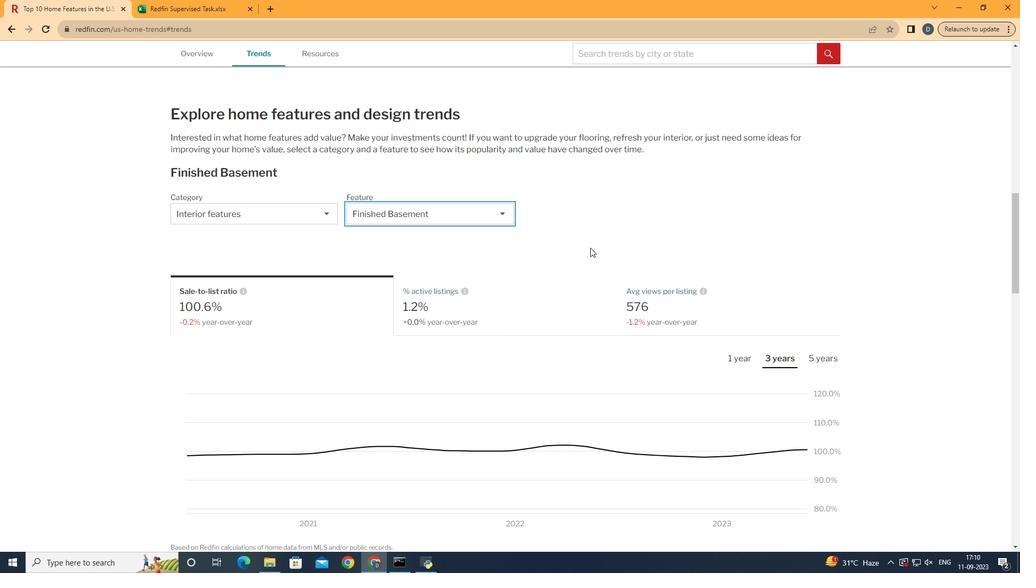 
Action: Mouse moved to (606, 232)
Screenshot: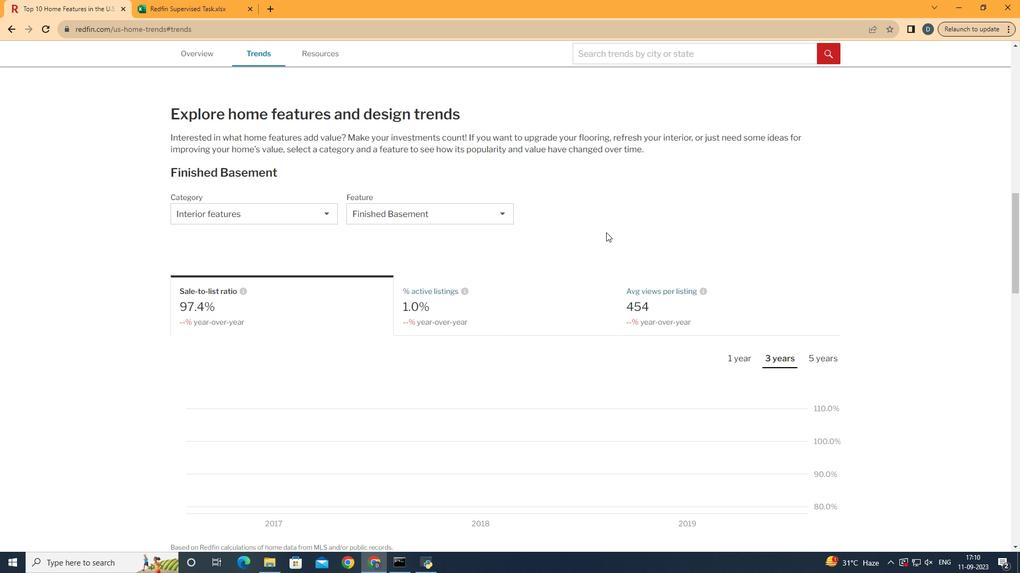 
Action: Mouse pressed left at (606, 232)
Screenshot: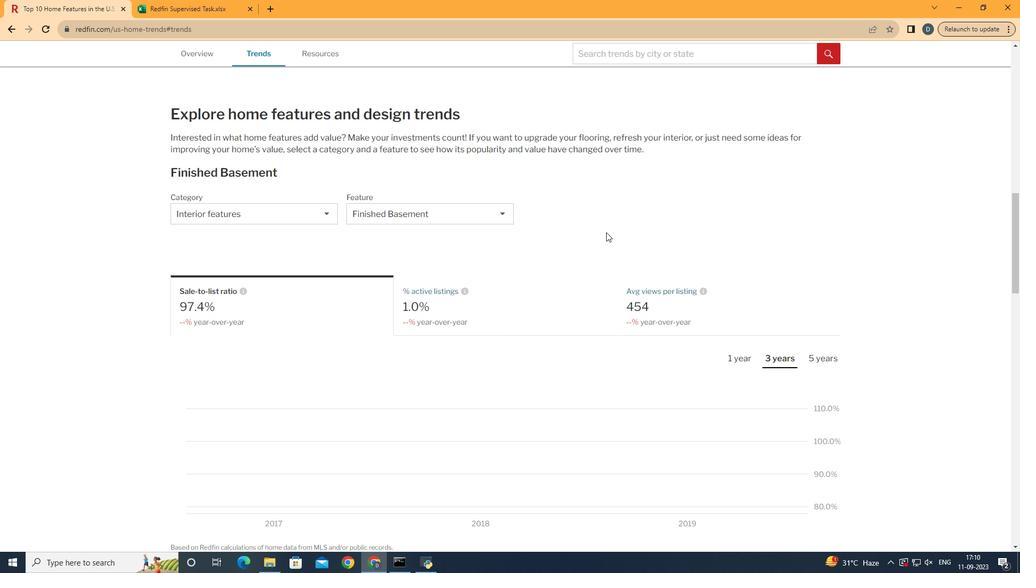 
Action: Mouse moved to (761, 314)
Screenshot: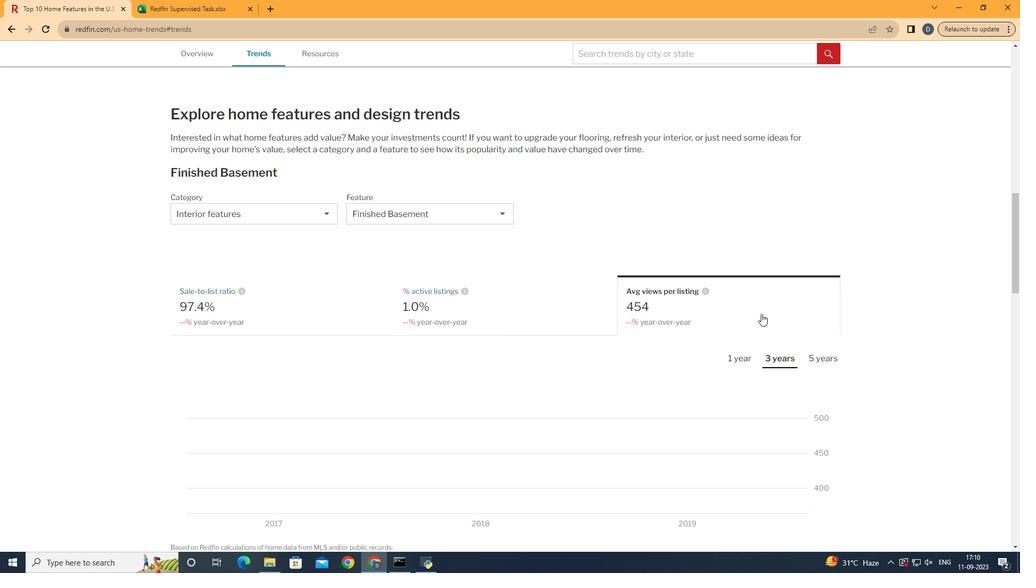 
Action: Mouse pressed left at (761, 314)
Screenshot: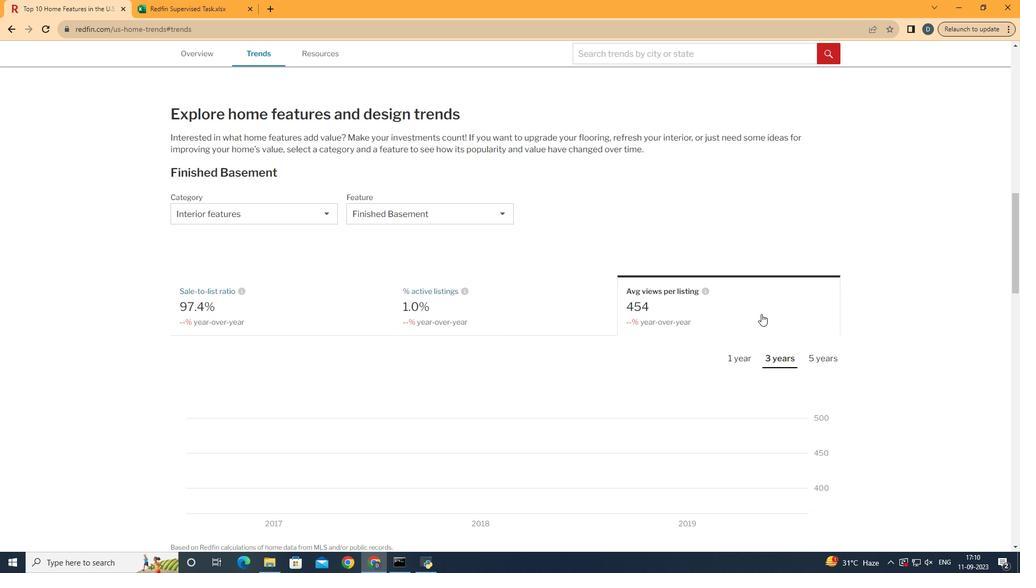 
Action: Mouse moved to (761, 314)
Screenshot: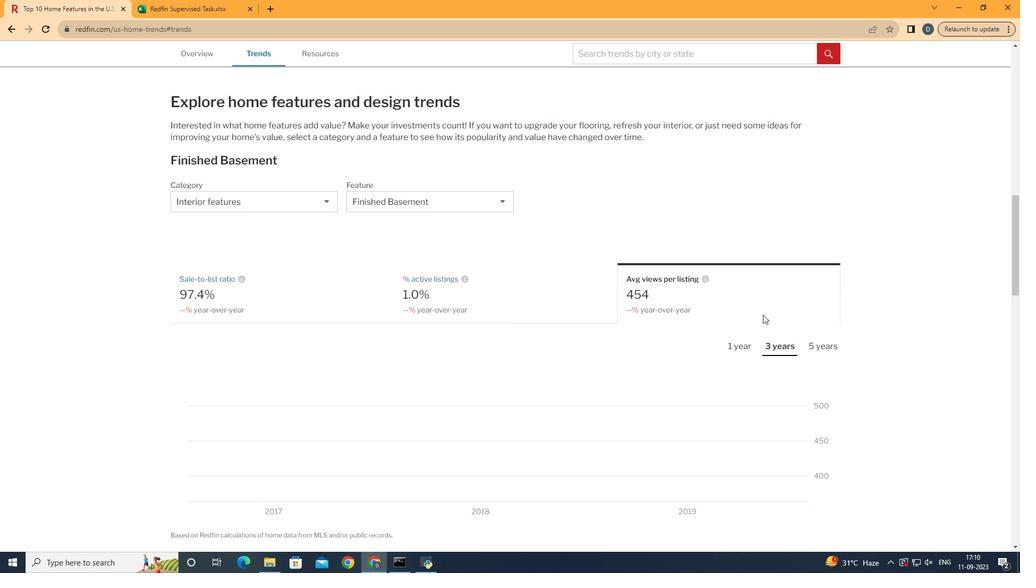 
Action: Mouse scrolled (761, 314) with delta (0, 0)
Screenshot: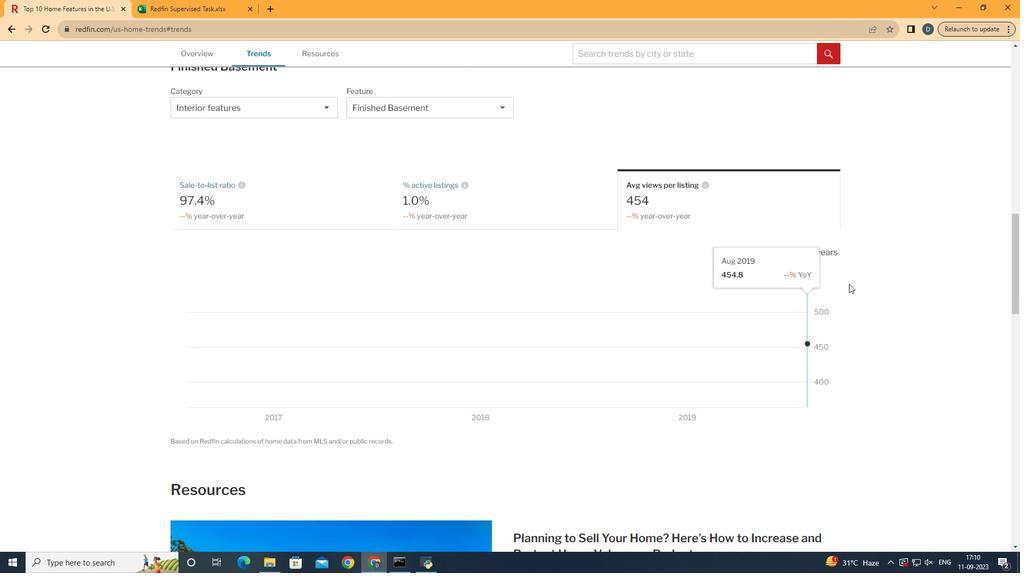 
Action: Mouse scrolled (761, 314) with delta (0, 0)
Screenshot: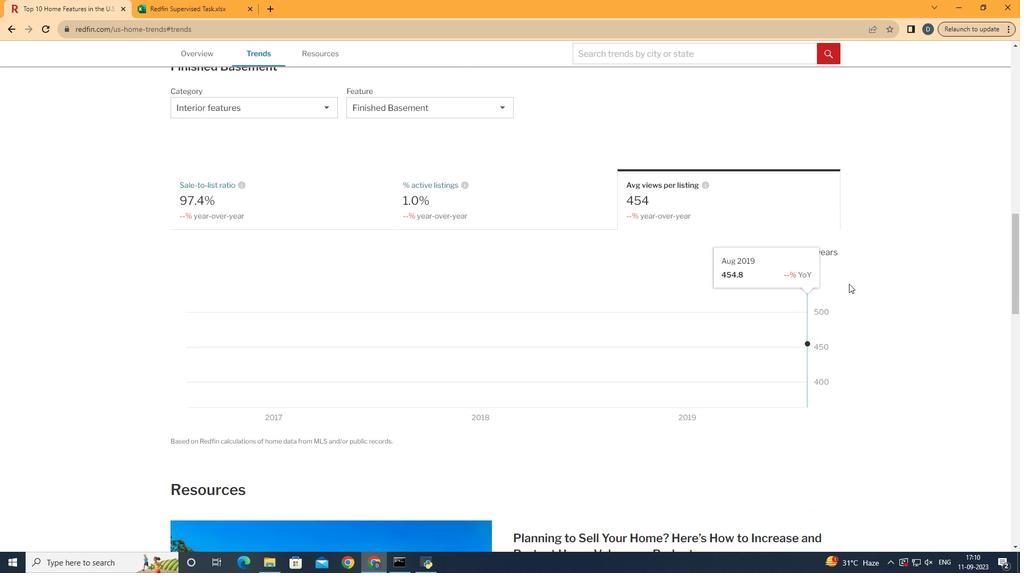 
Action: Mouse moved to (836, 252)
Screenshot: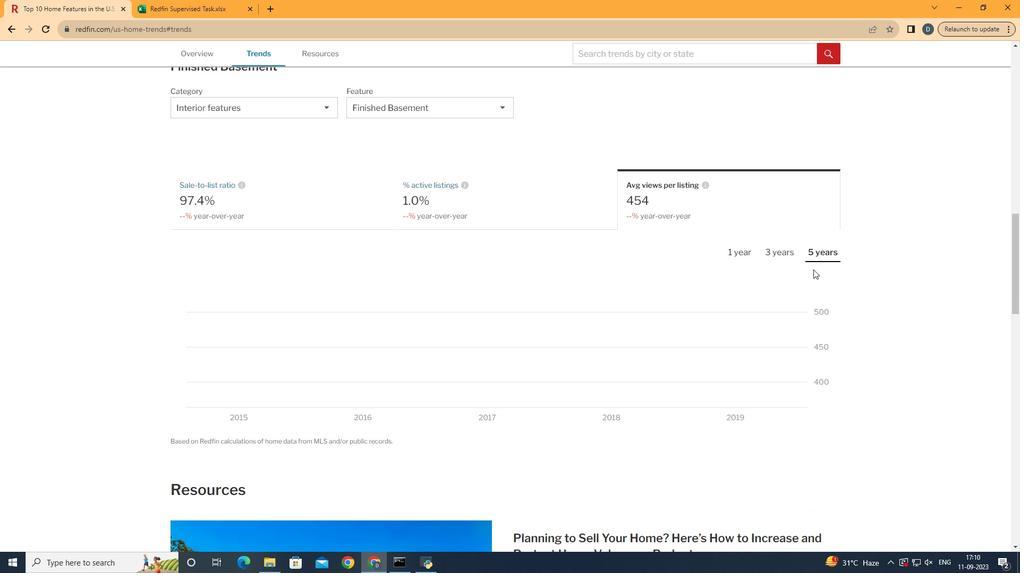 
Action: Mouse pressed left at (836, 252)
Screenshot: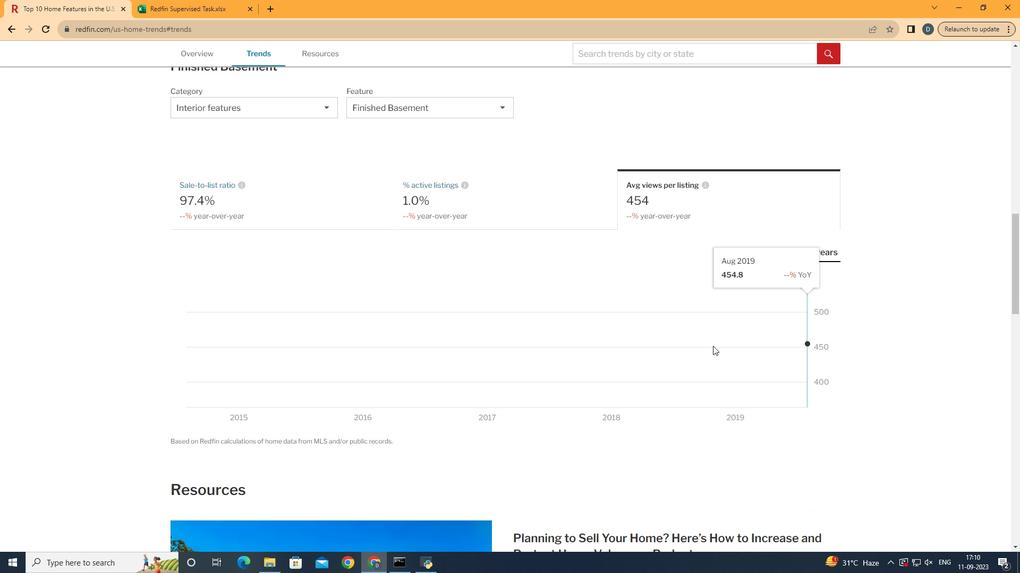 
Action: Mouse moved to (798, 366)
Screenshot: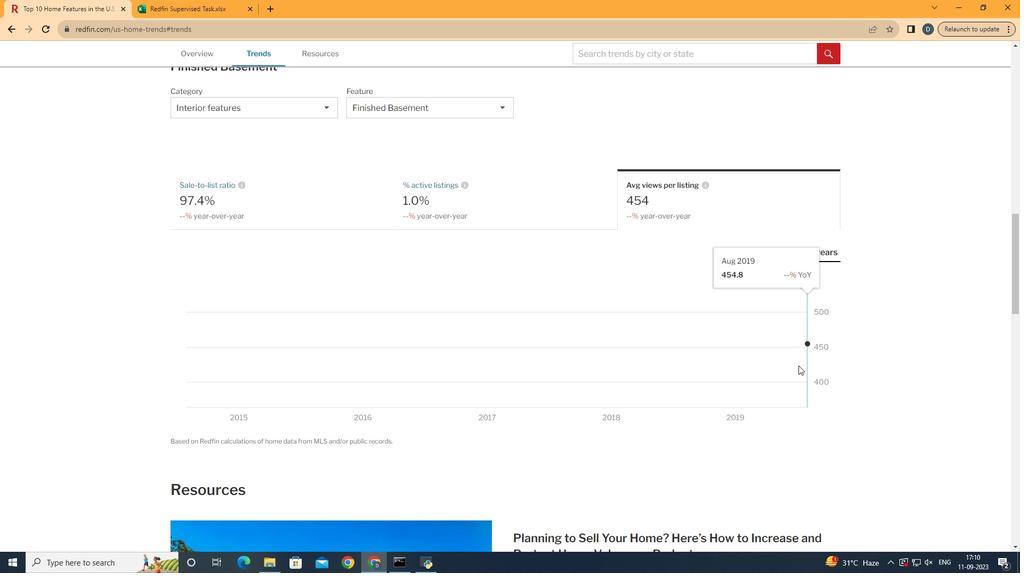 
